 Task: Find connections with filter location Kolkata with filter topic #Networkingwith filter profile language Spanish with filter current company Bentley Systems with filter school Bhagwan Parshuram Institute Of Technology with filter industry Water Supply and Irrigation Systems with filter service category Portrait Photography with filter keywords title Barber
Action: Mouse moved to (487, 61)
Screenshot: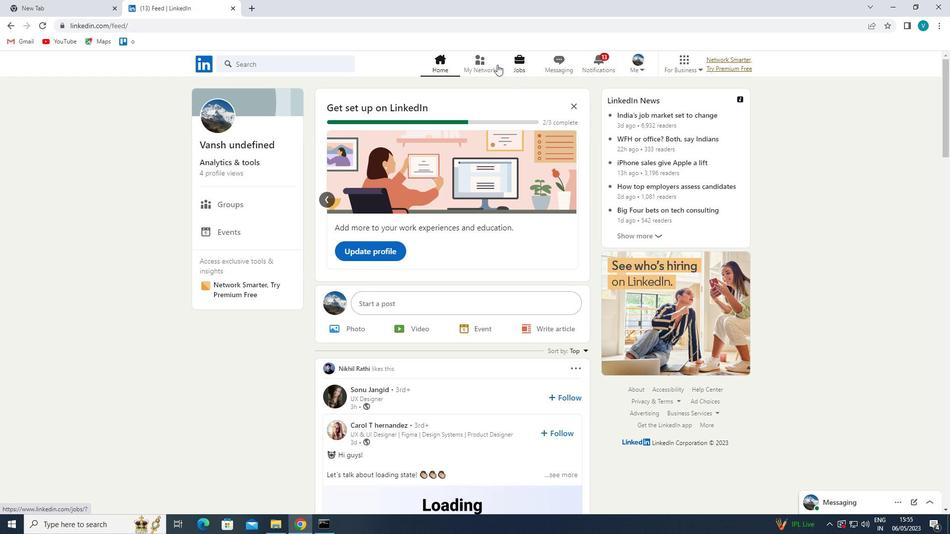 
Action: Mouse pressed left at (487, 61)
Screenshot: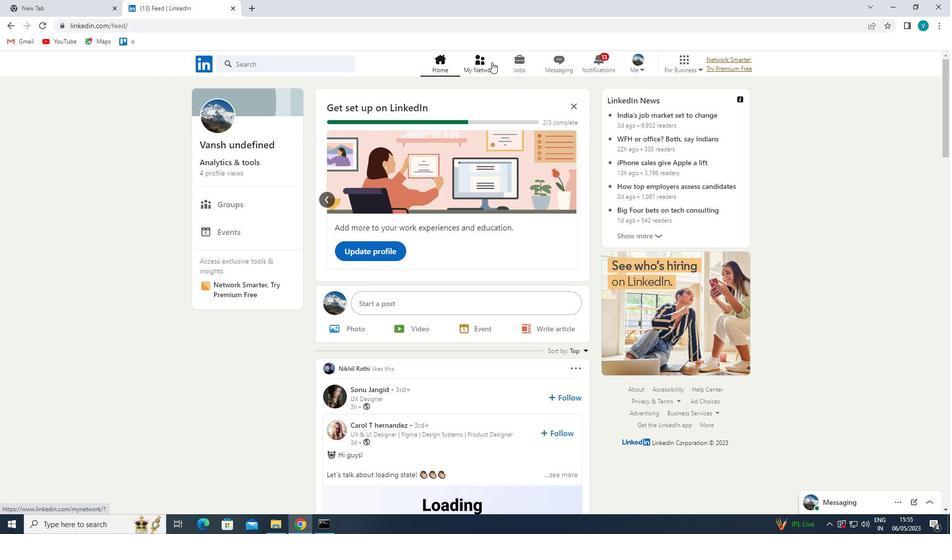 
Action: Mouse moved to (290, 116)
Screenshot: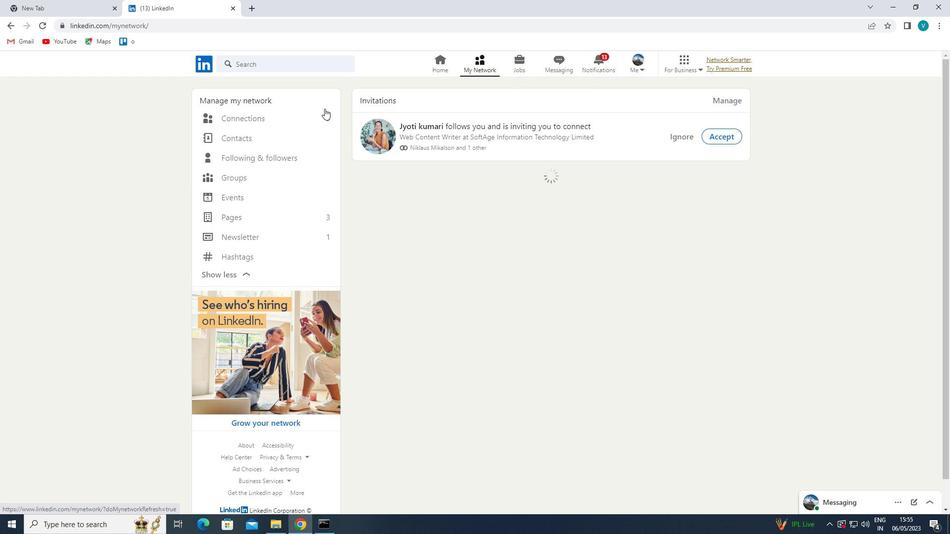 
Action: Mouse pressed left at (290, 116)
Screenshot: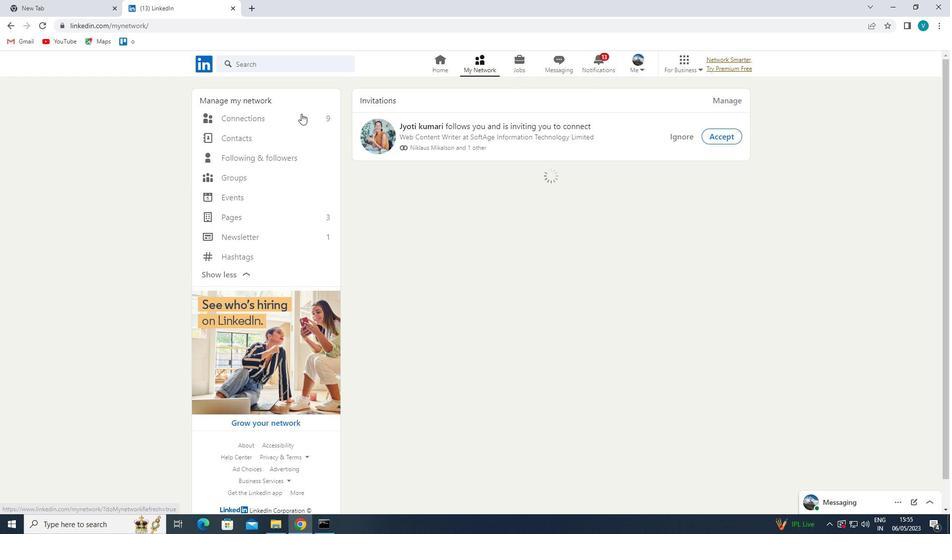 
Action: Mouse moved to (545, 114)
Screenshot: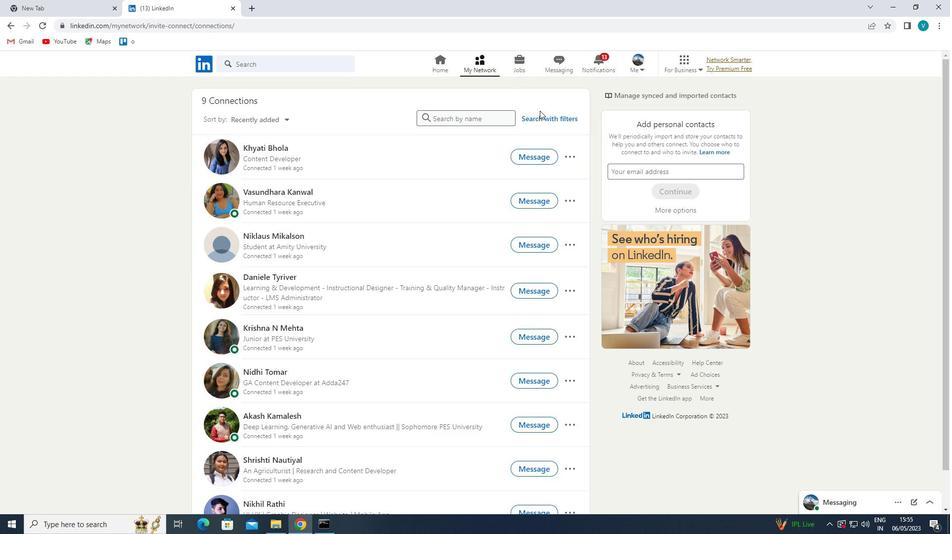 
Action: Mouse pressed left at (545, 114)
Screenshot: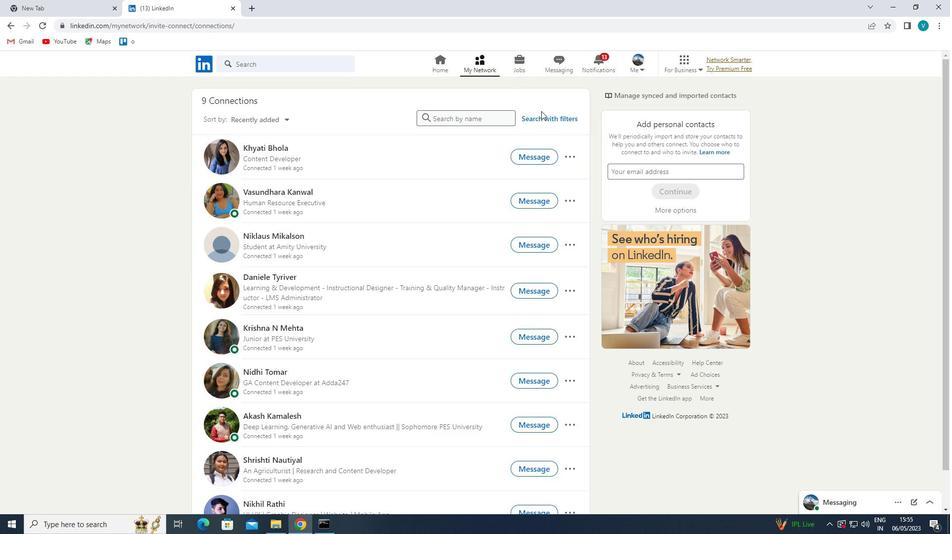 
Action: Mouse moved to (482, 91)
Screenshot: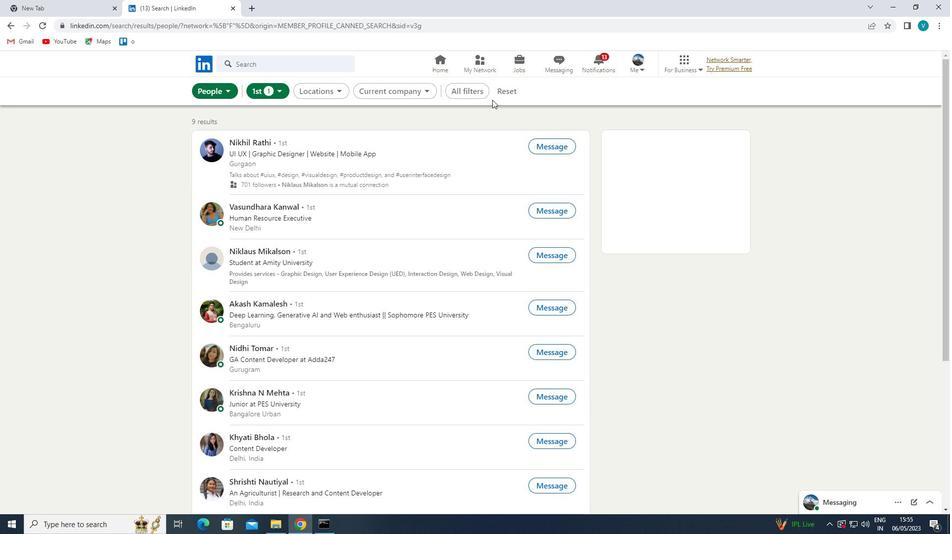 
Action: Mouse pressed left at (482, 91)
Screenshot: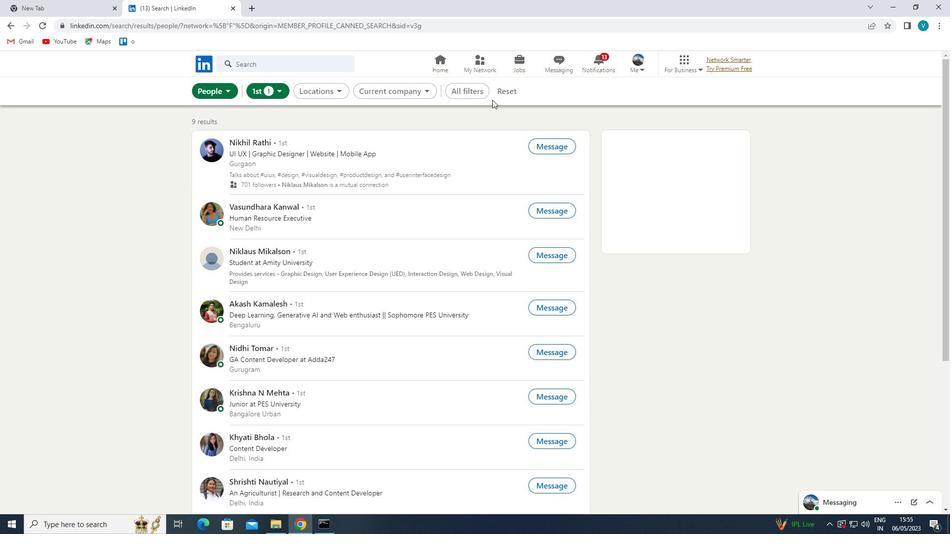
Action: Mouse moved to (831, 214)
Screenshot: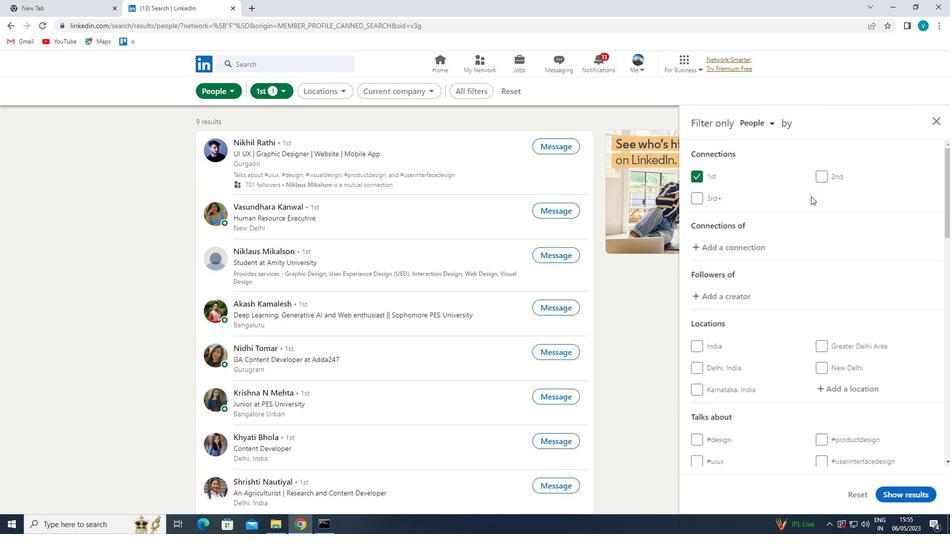 
Action: Mouse scrolled (831, 214) with delta (0, 0)
Screenshot: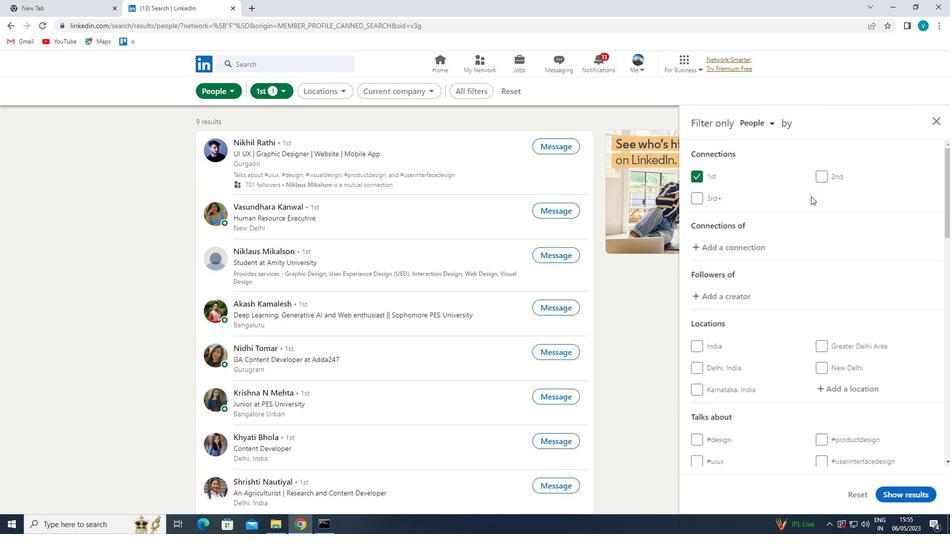 
Action: Mouse moved to (861, 342)
Screenshot: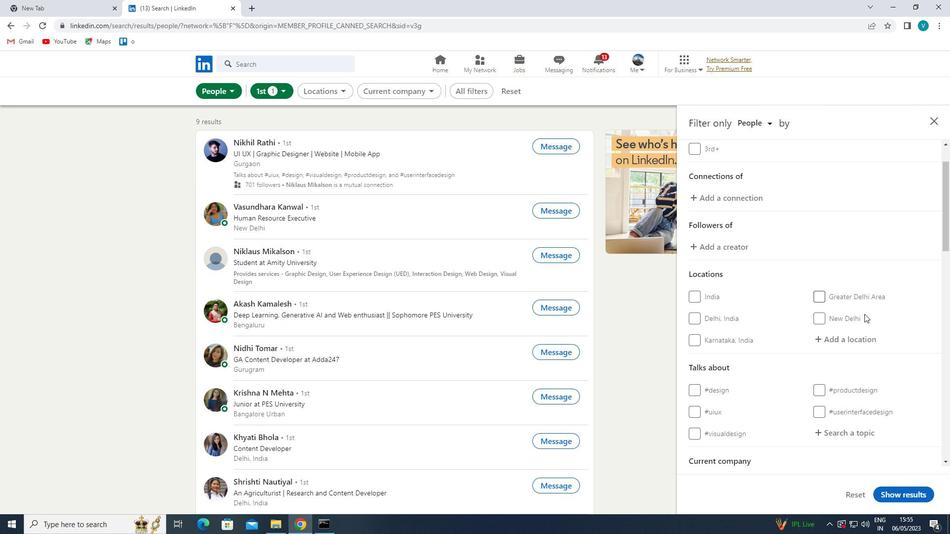 
Action: Mouse pressed left at (861, 342)
Screenshot: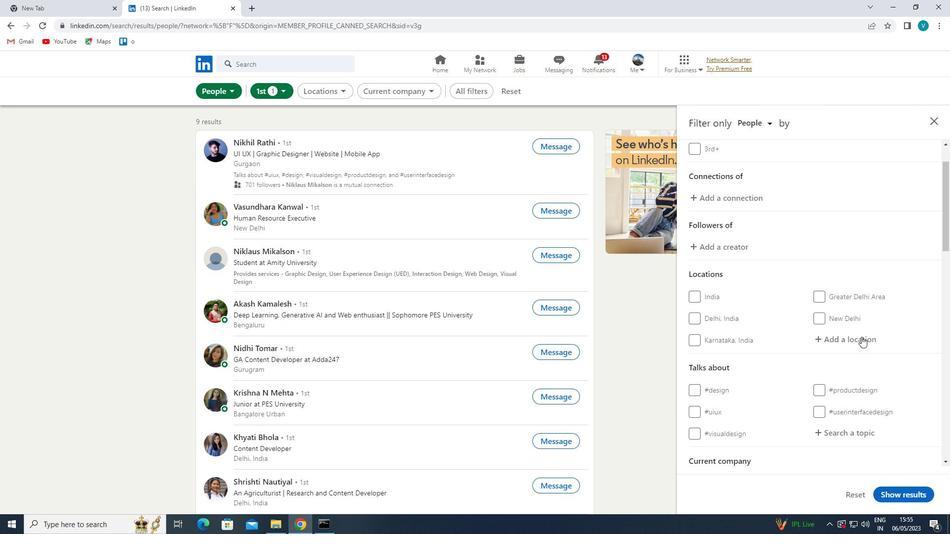 
Action: Mouse moved to (679, 237)
Screenshot: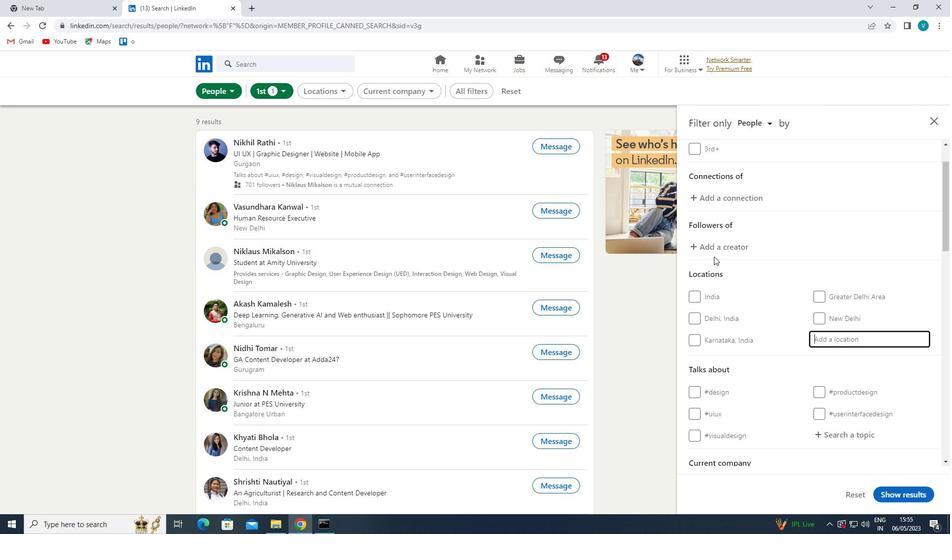 
Action: Key pressed <Key.shift>KOLKATA
Screenshot: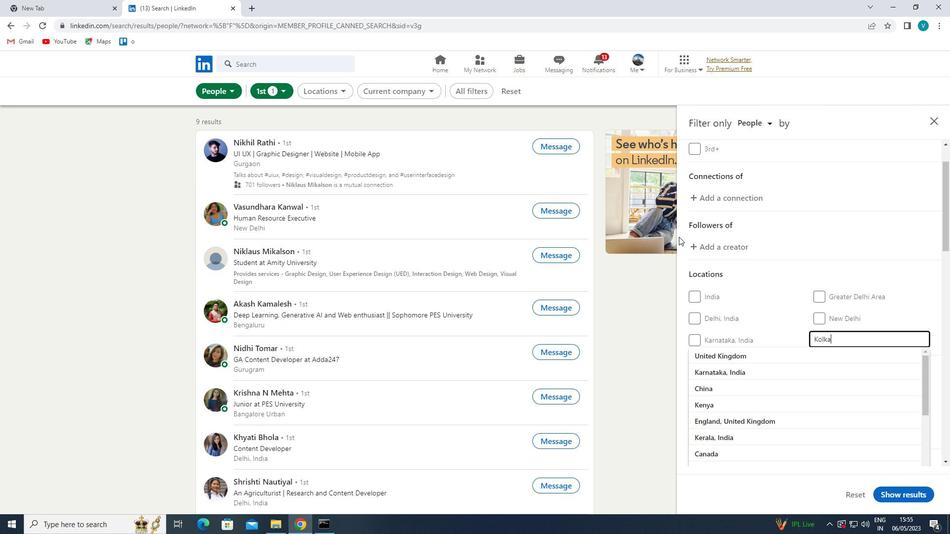 
Action: Mouse moved to (777, 371)
Screenshot: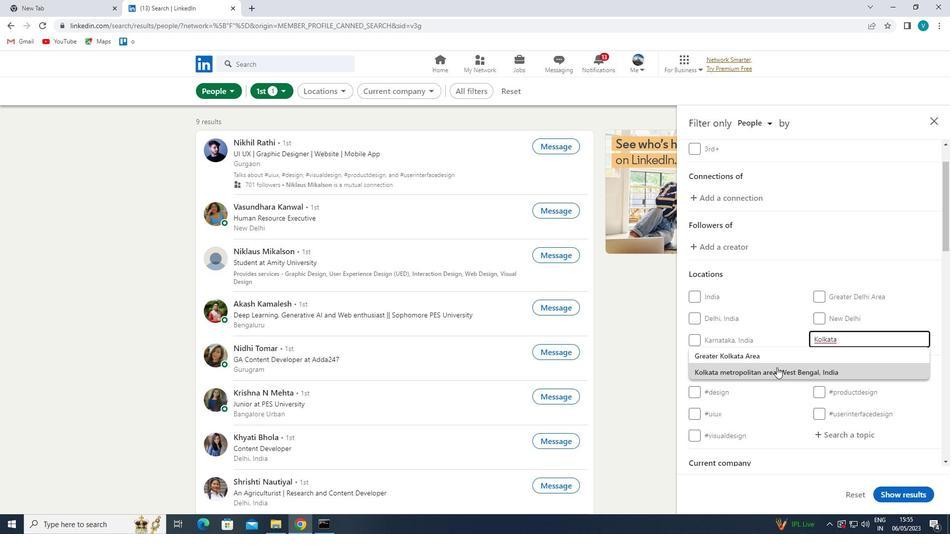 
Action: Mouse pressed left at (777, 371)
Screenshot: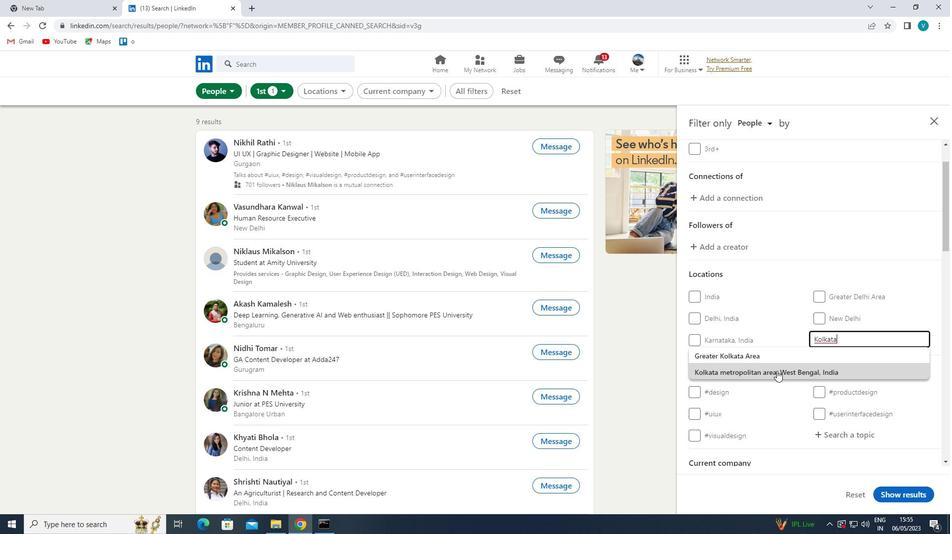 
Action: Mouse moved to (806, 381)
Screenshot: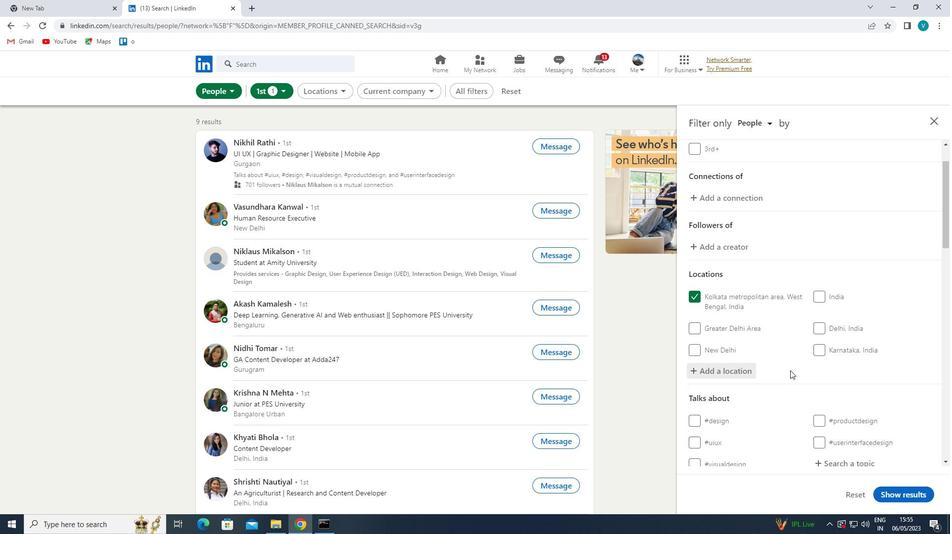 
Action: Mouse scrolled (806, 381) with delta (0, 0)
Screenshot: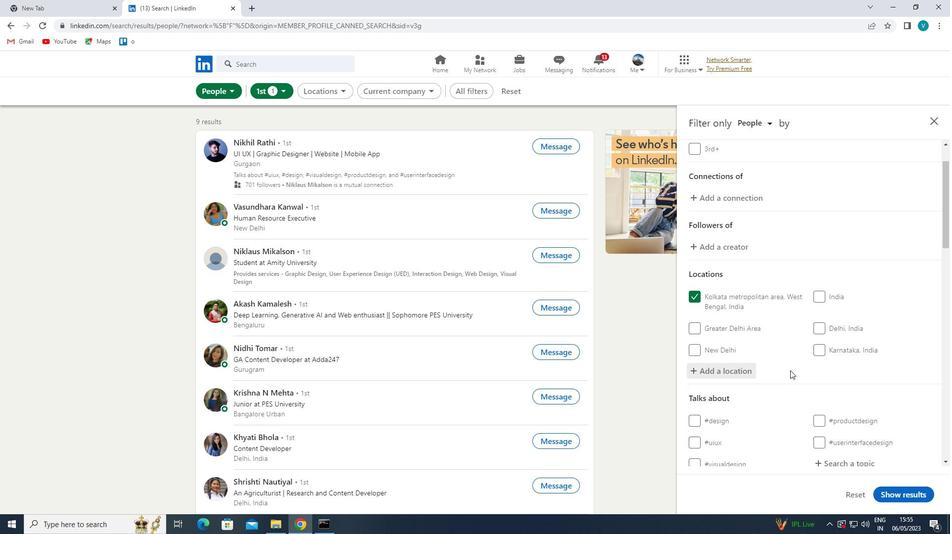 
Action: Mouse moved to (808, 384)
Screenshot: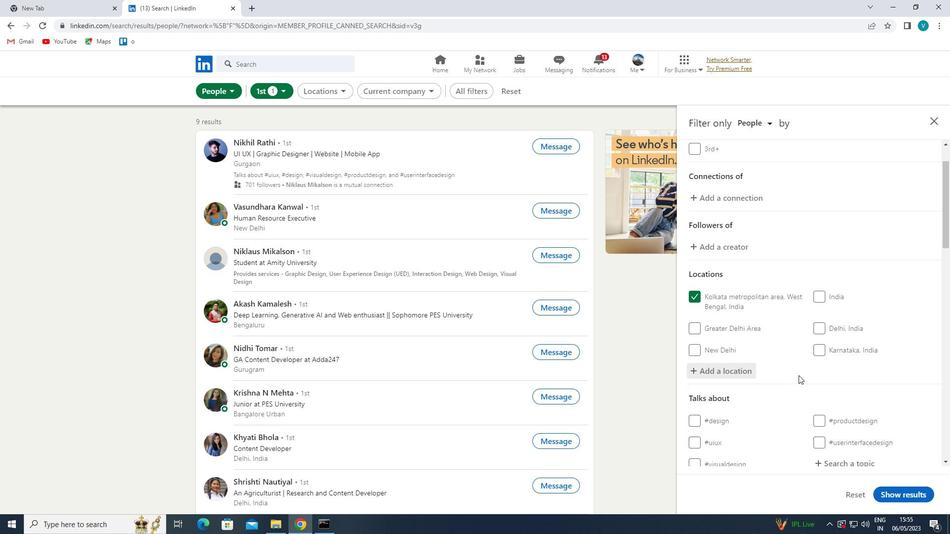 
Action: Mouse scrolled (808, 383) with delta (0, 0)
Screenshot: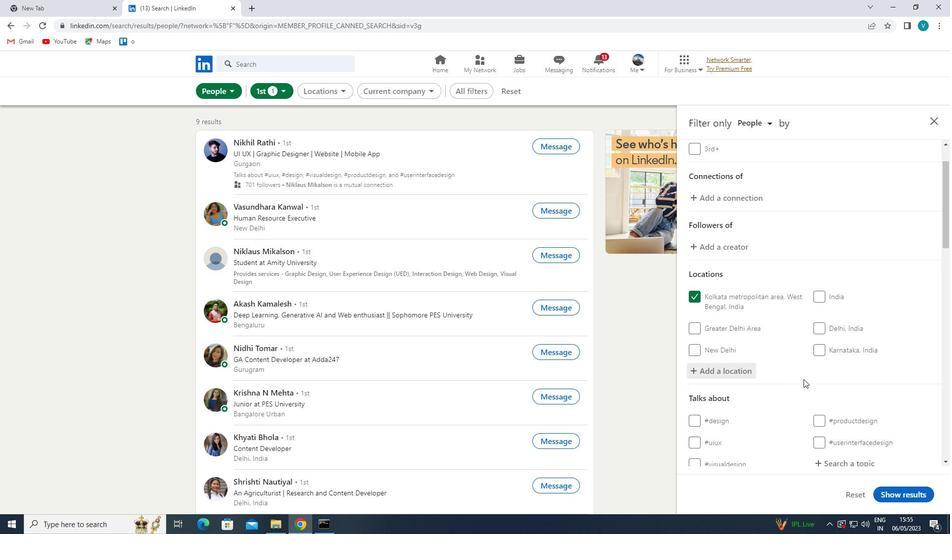 
Action: Mouse moved to (837, 359)
Screenshot: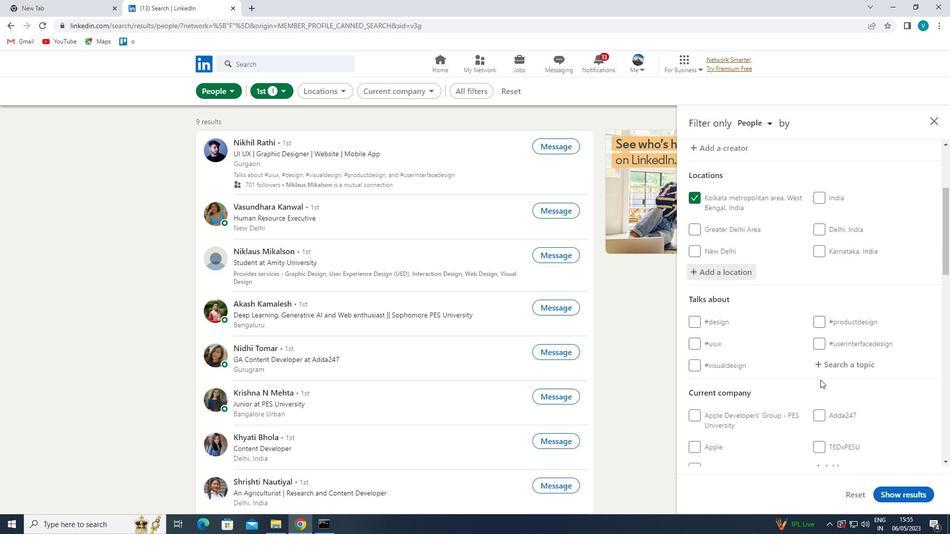 
Action: Mouse pressed left at (837, 359)
Screenshot: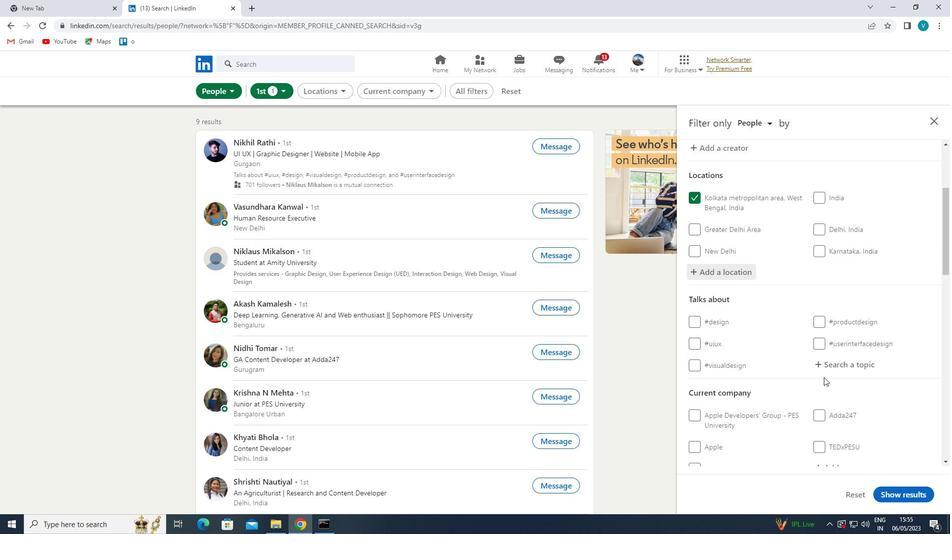 
Action: Mouse moved to (783, 397)
Screenshot: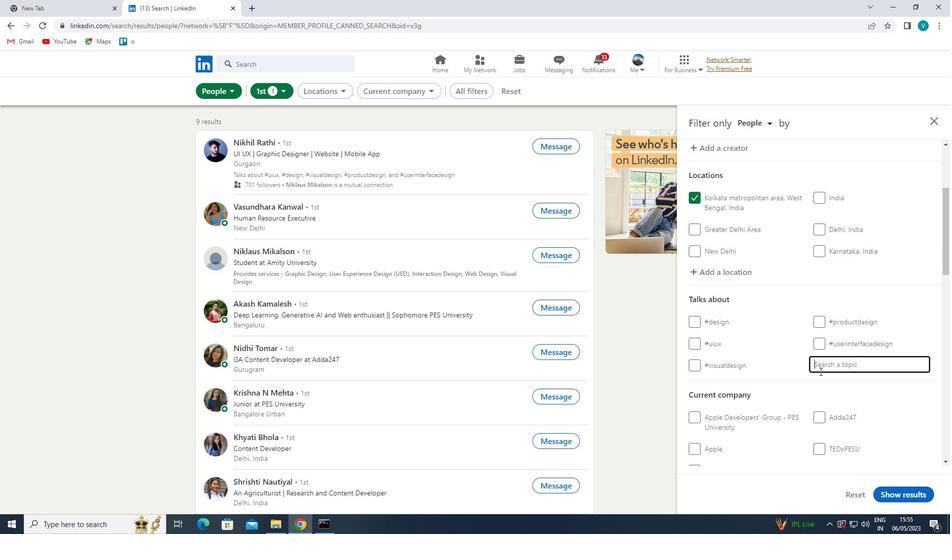 
Action: Key pressed NET
Screenshot: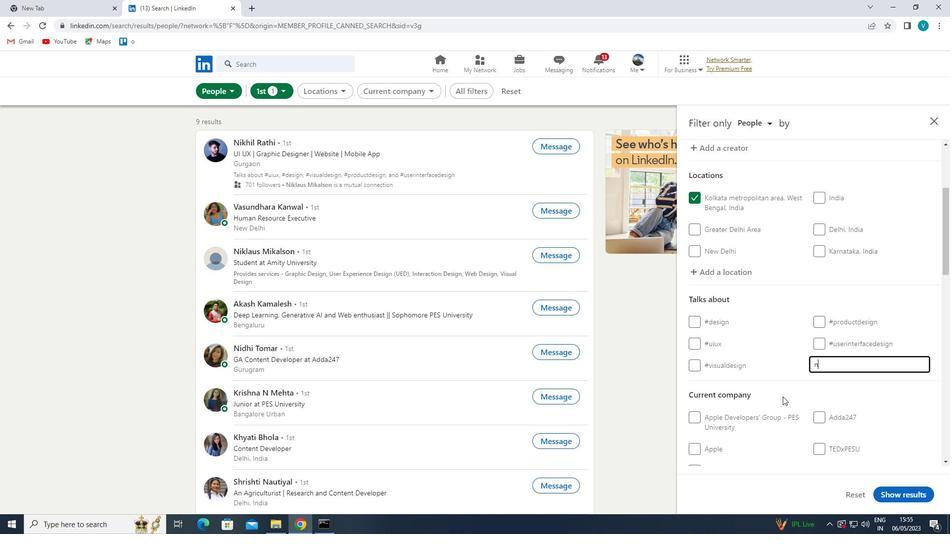 
Action: Mouse moved to (781, 383)
Screenshot: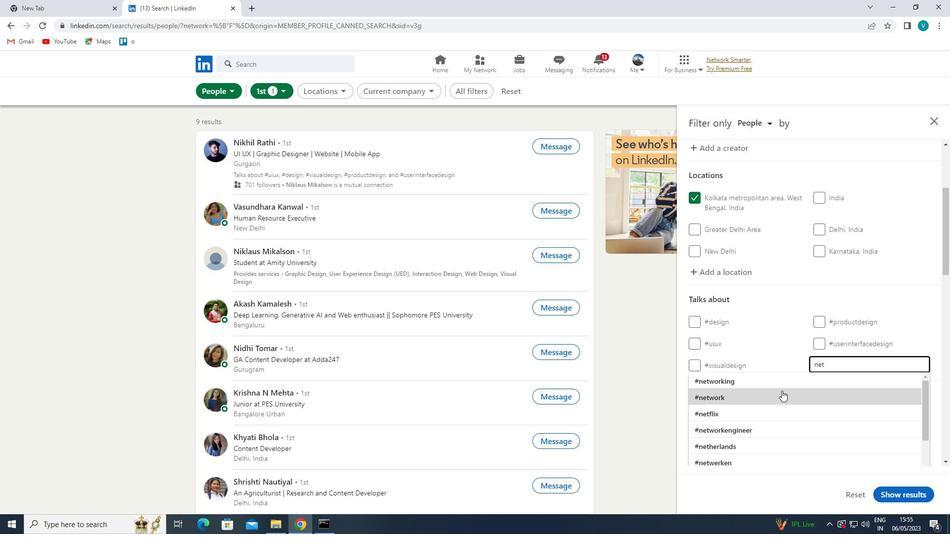
Action: Mouse pressed left at (781, 383)
Screenshot: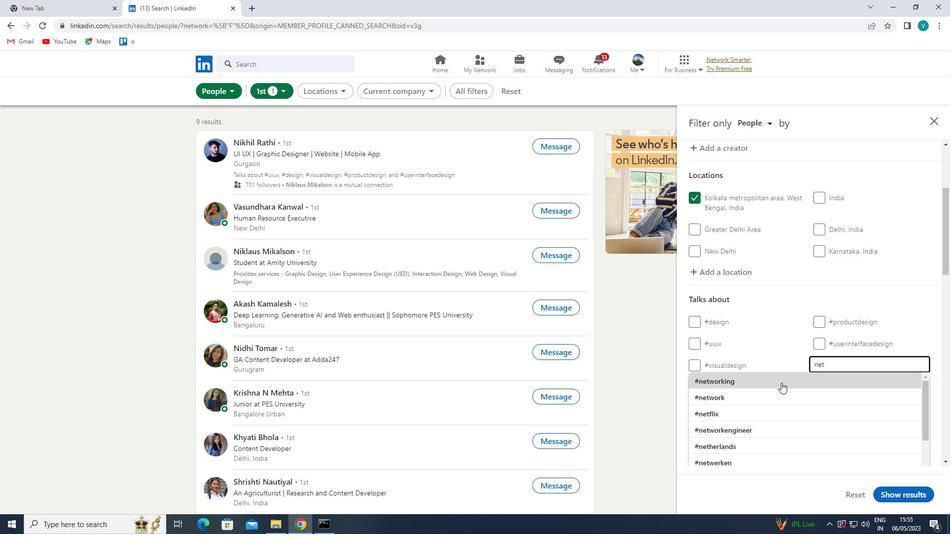 
Action: Mouse moved to (786, 380)
Screenshot: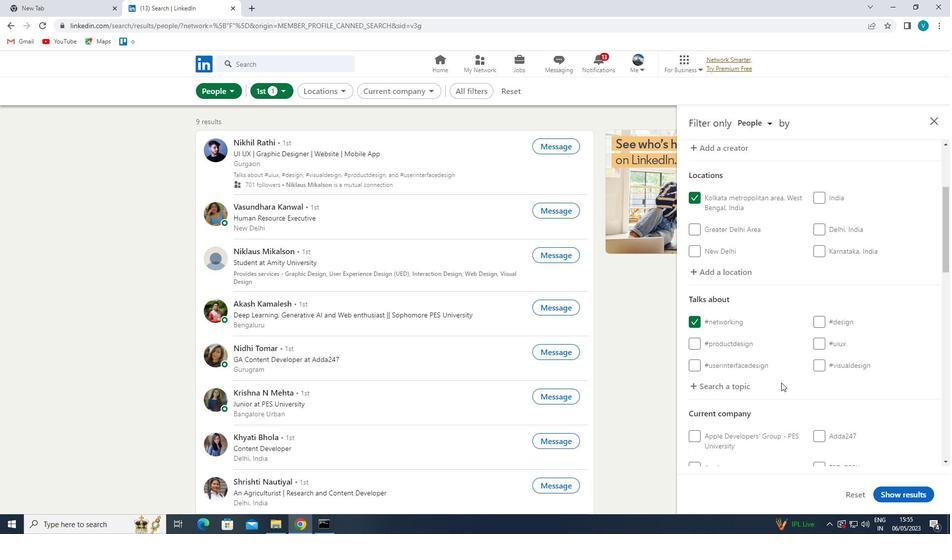 
Action: Mouse scrolled (786, 379) with delta (0, 0)
Screenshot: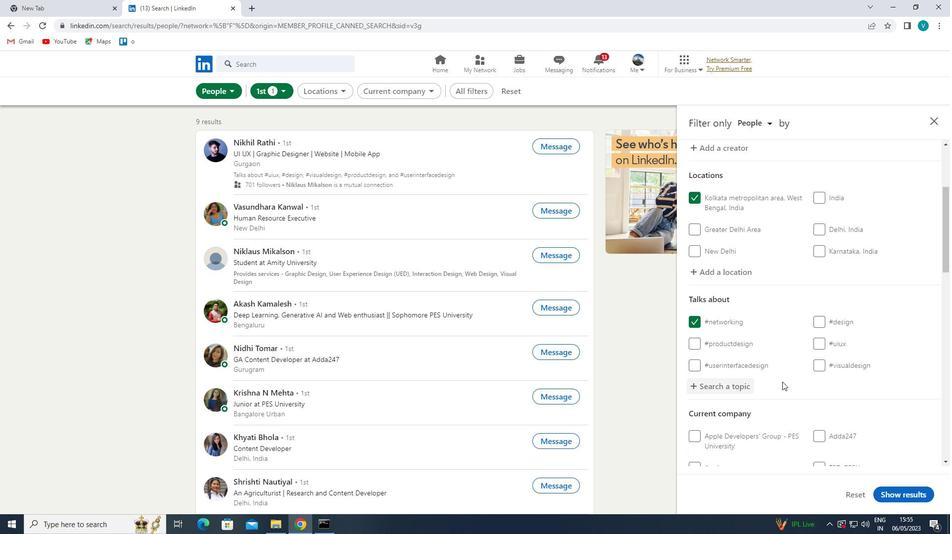 
Action: Mouse scrolled (786, 379) with delta (0, 0)
Screenshot: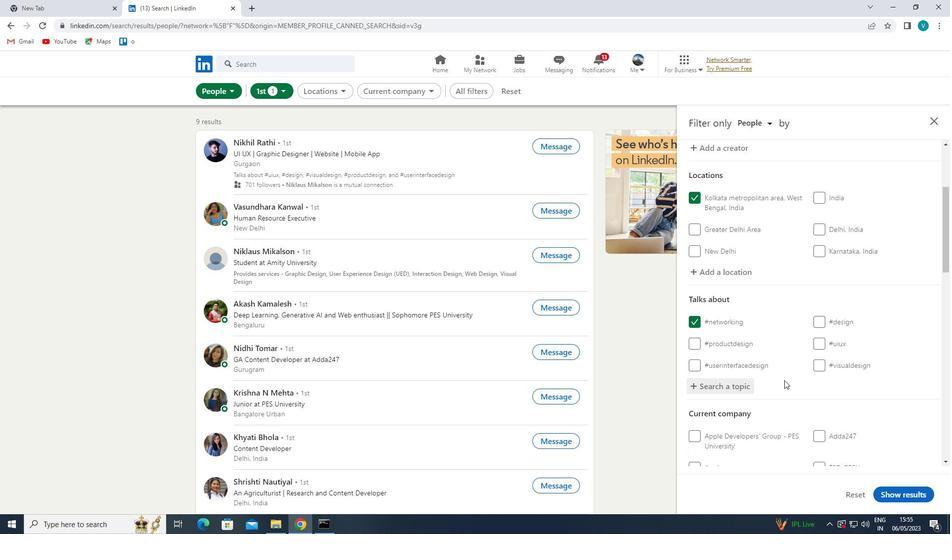 
Action: Mouse moved to (786, 379)
Screenshot: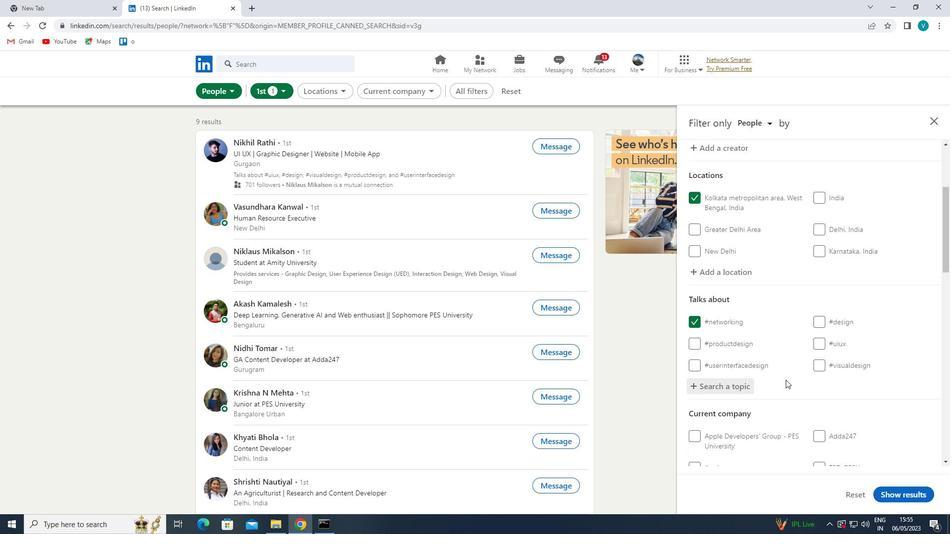
Action: Mouse scrolled (786, 379) with delta (0, 0)
Screenshot: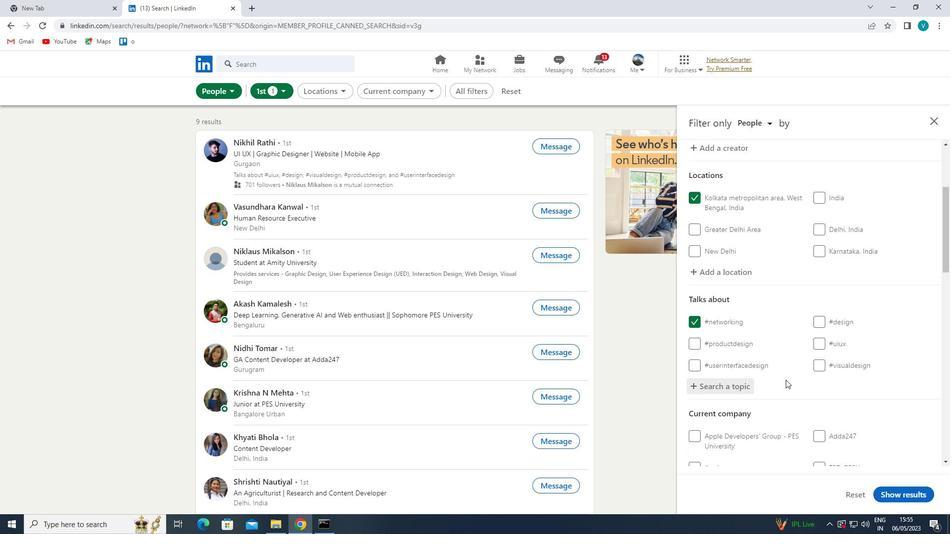 
Action: Mouse scrolled (786, 379) with delta (0, 0)
Screenshot: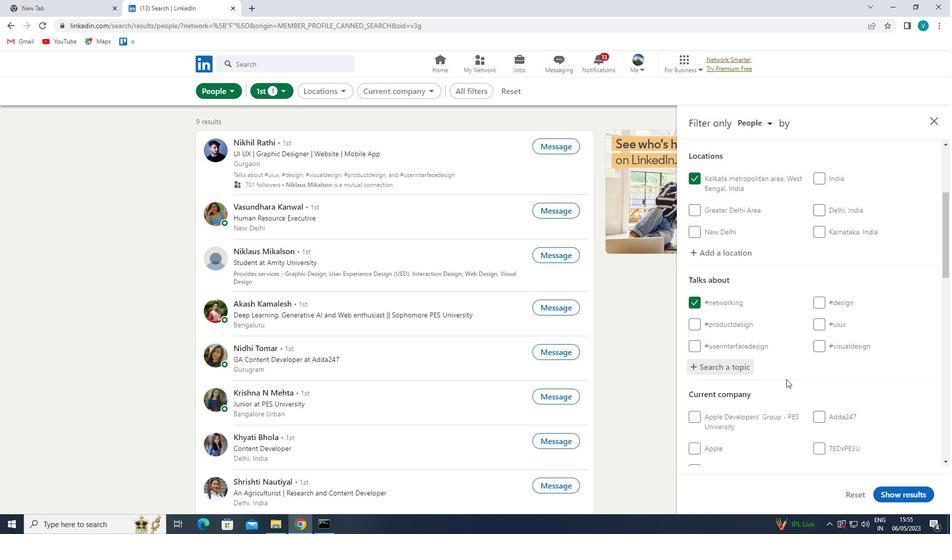 
Action: Mouse moved to (853, 296)
Screenshot: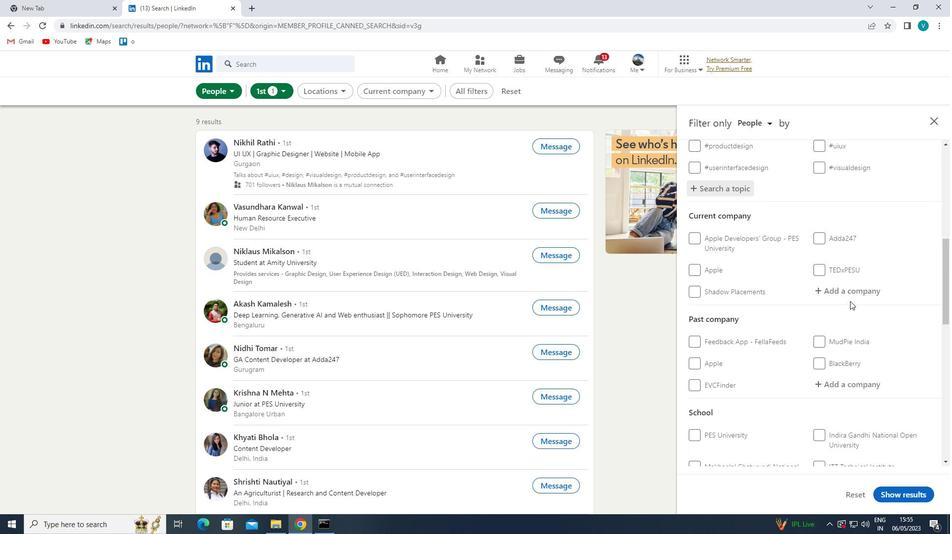 
Action: Mouse pressed left at (853, 296)
Screenshot: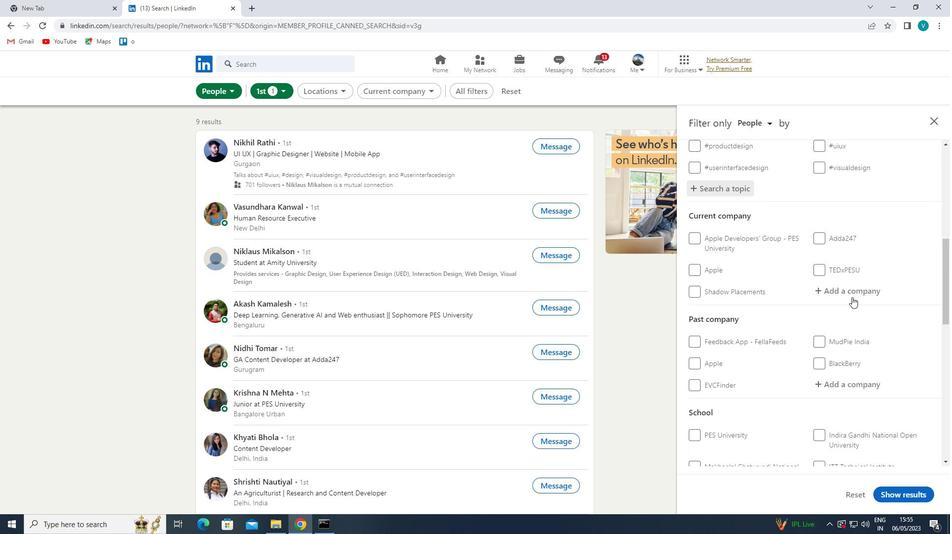 
Action: Key pressed <Key.shift>
Screenshot: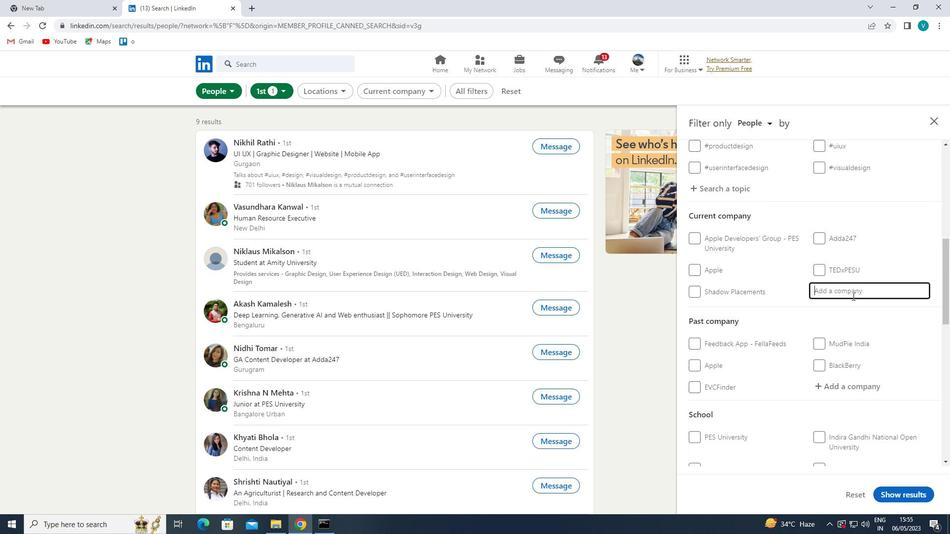
Action: Mouse moved to (804, 267)
Screenshot: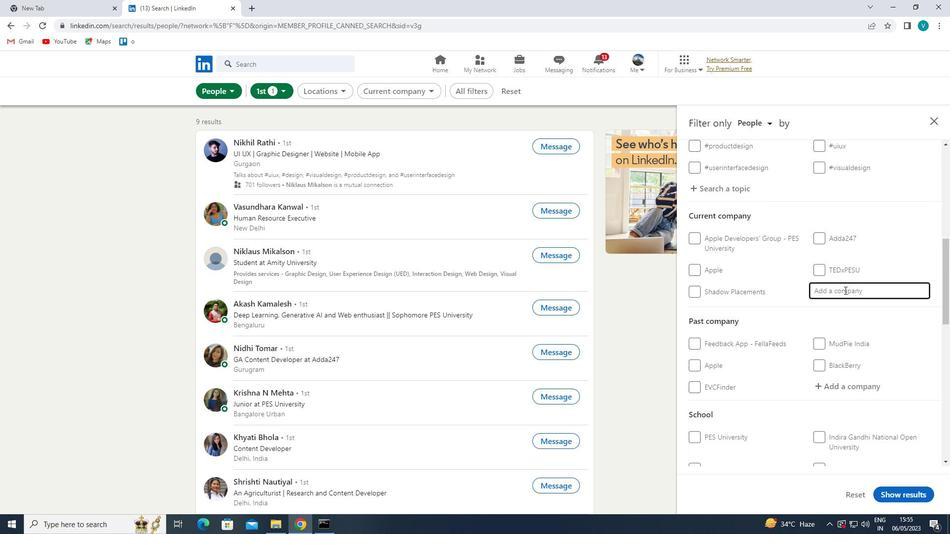 
Action: Key pressed B
Screenshot: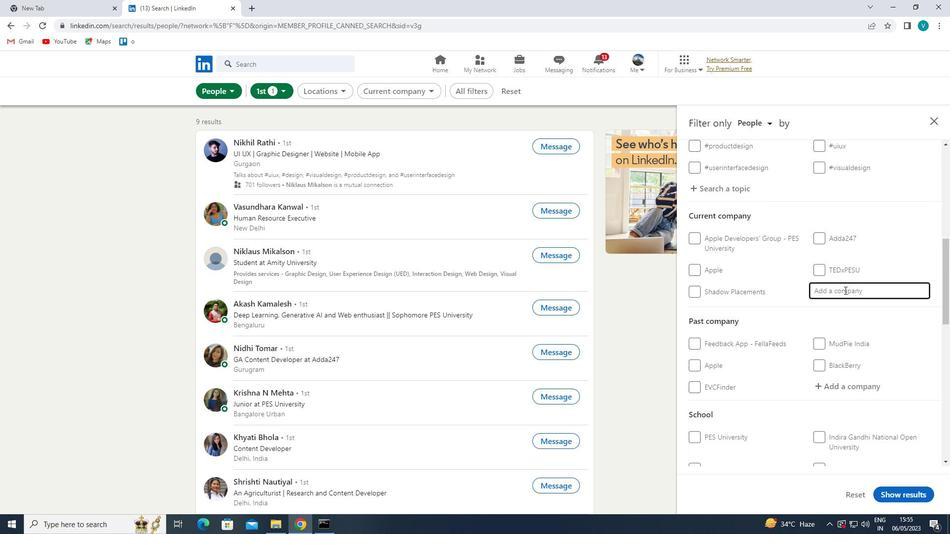 
Action: Mouse moved to (763, 243)
Screenshot: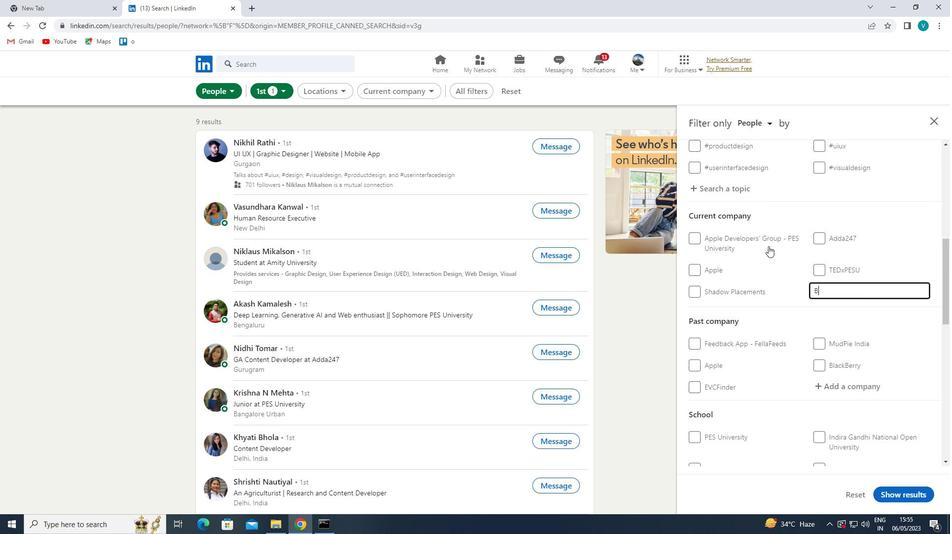 
Action: Key pressed ENT
Screenshot: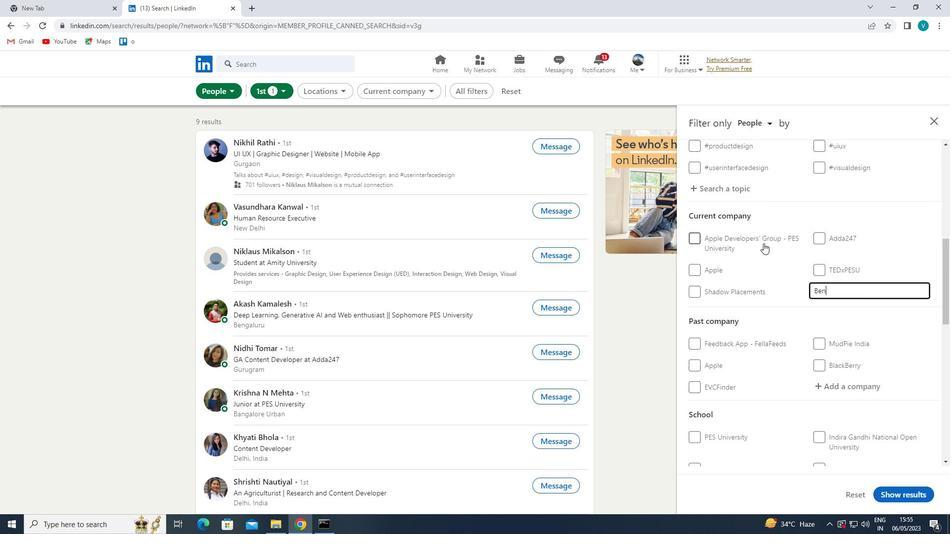 
Action: Mouse moved to (789, 312)
Screenshot: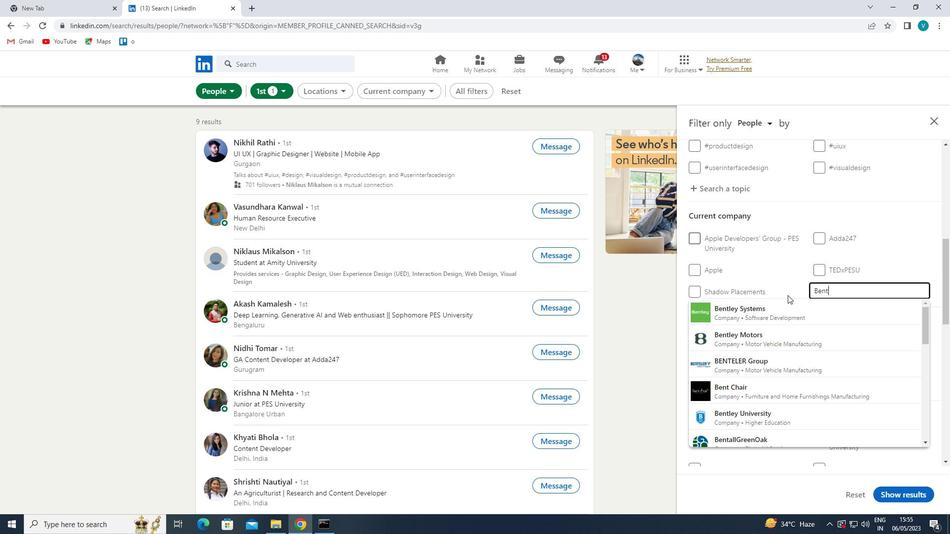 
Action: Mouse pressed left at (789, 312)
Screenshot: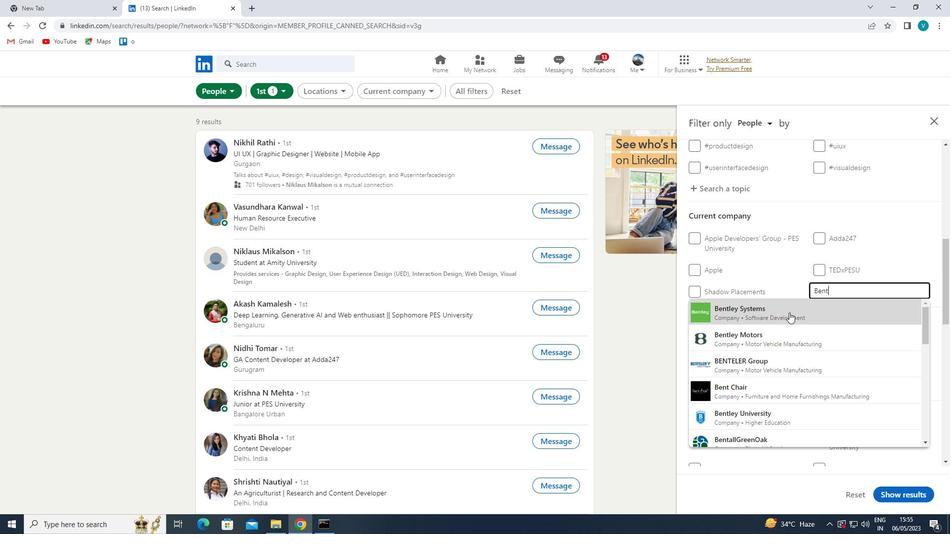 
Action: Mouse moved to (790, 313)
Screenshot: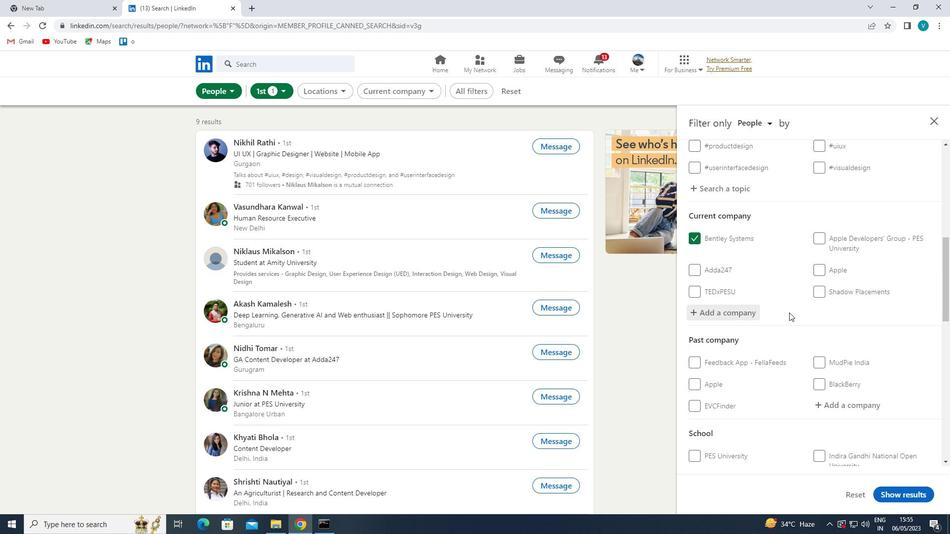 
Action: Mouse scrolled (790, 312) with delta (0, 0)
Screenshot: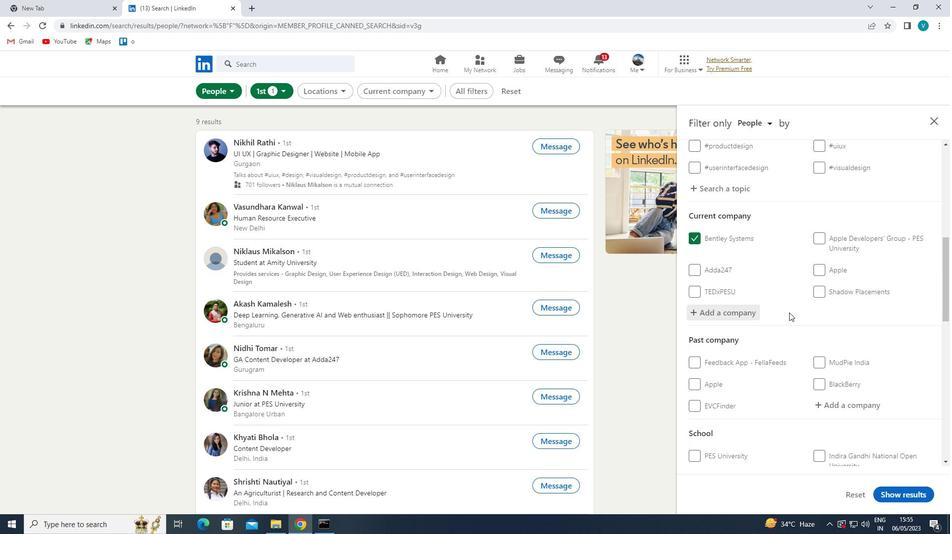 
Action: Mouse scrolled (790, 312) with delta (0, 0)
Screenshot: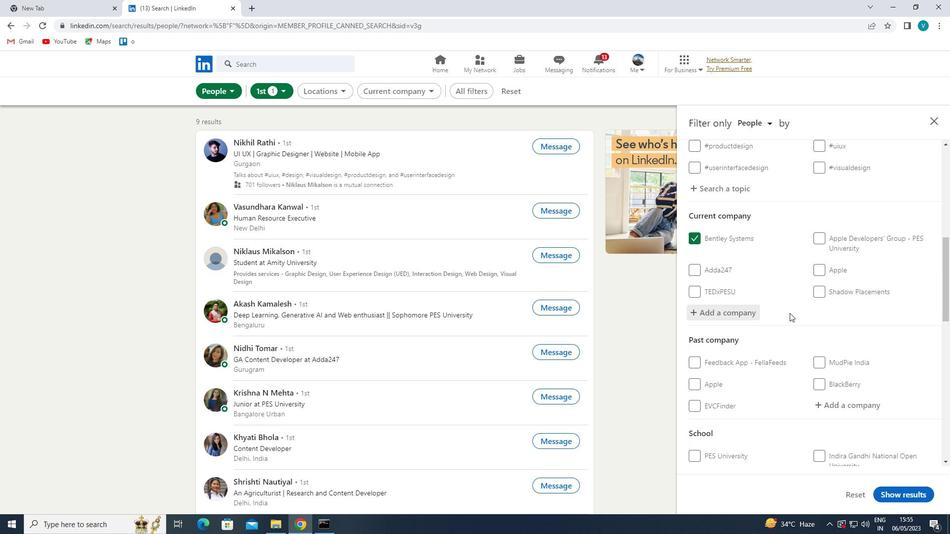 
Action: Mouse scrolled (790, 312) with delta (0, 0)
Screenshot: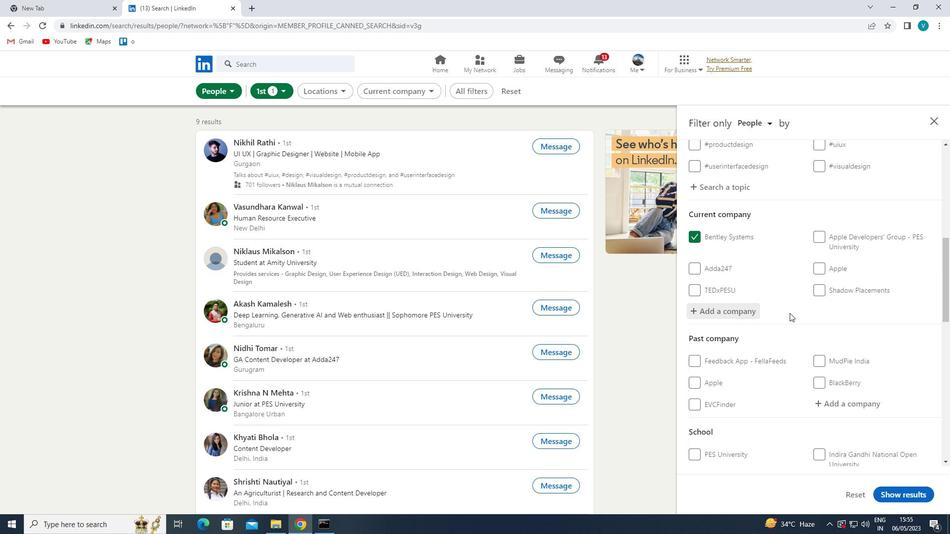 
Action: Mouse scrolled (790, 312) with delta (0, 0)
Screenshot: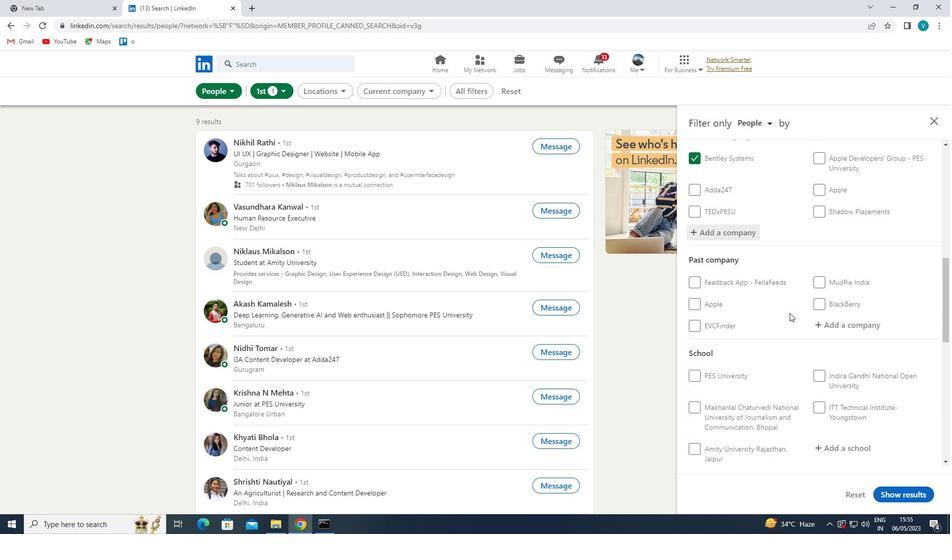 
Action: Mouse moved to (818, 331)
Screenshot: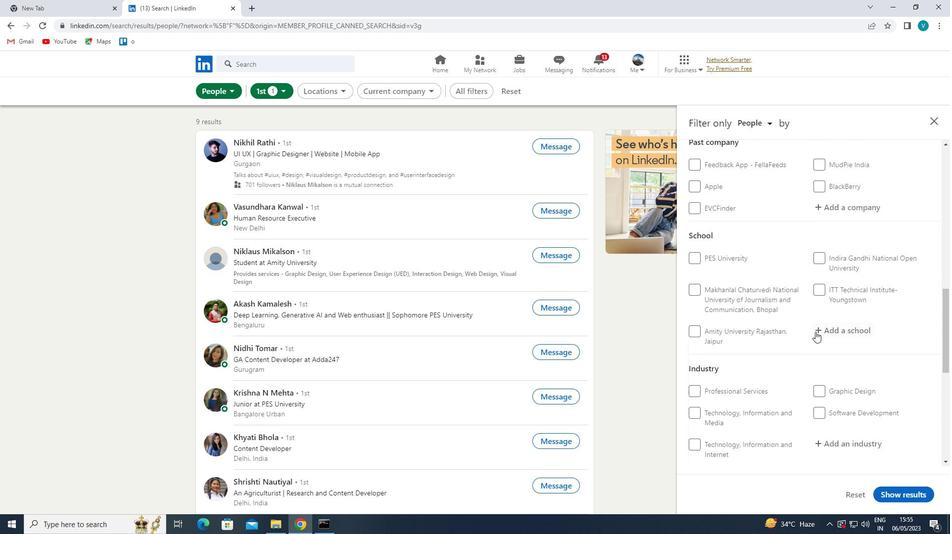 
Action: Mouse pressed left at (818, 331)
Screenshot: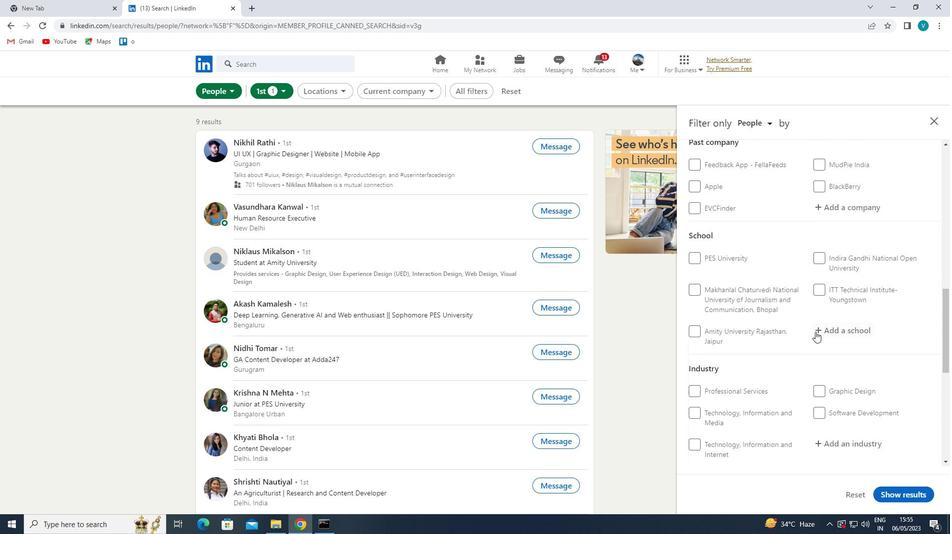
Action: Mouse moved to (757, 300)
Screenshot: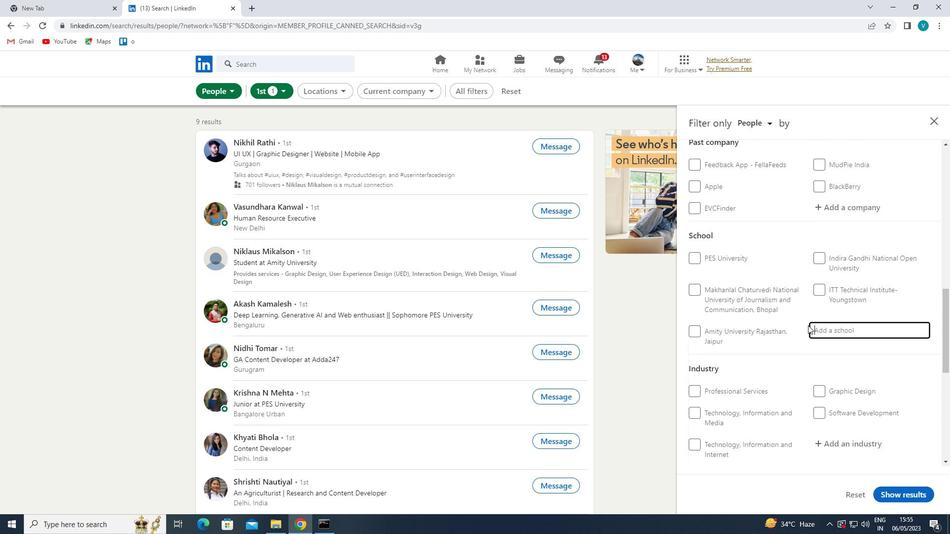 
Action: Key pressed <Key.shift>BHAGWAN
Screenshot: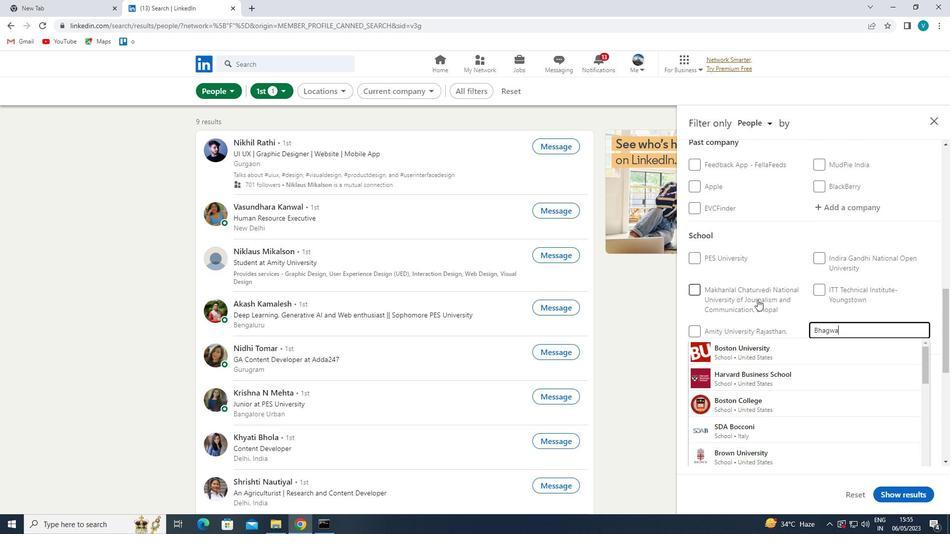 
Action: Mouse moved to (777, 378)
Screenshot: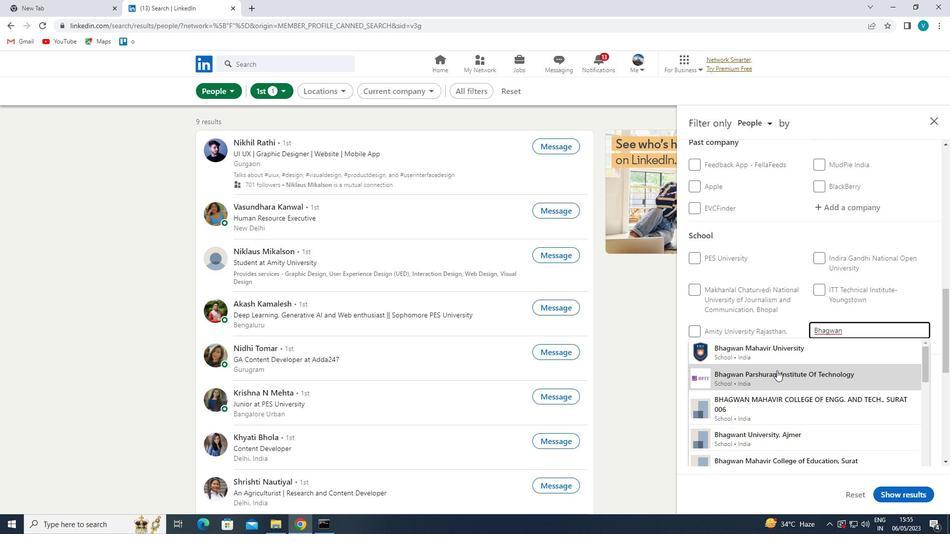 
Action: Mouse pressed left at (777, 378)
Screenshot: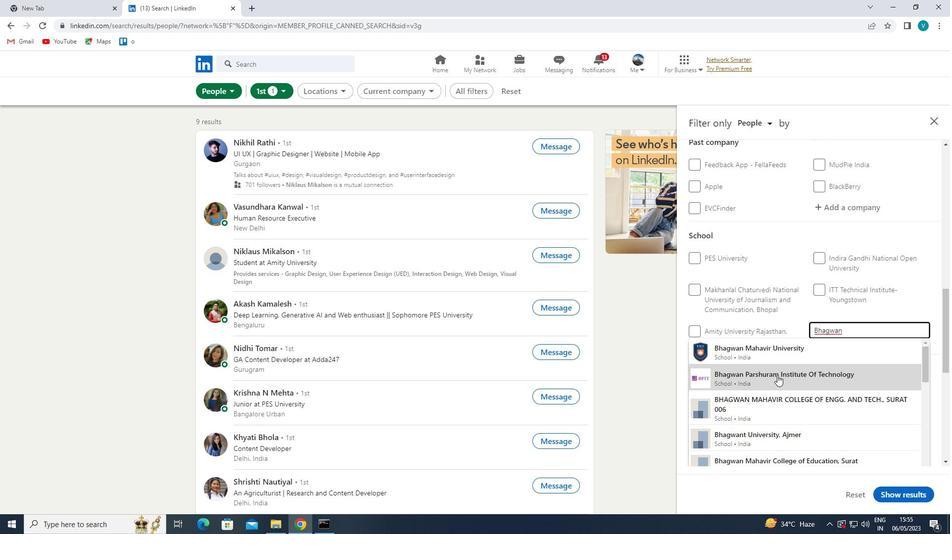 
Action: Mouse moved to (792, 363)
Screenshot: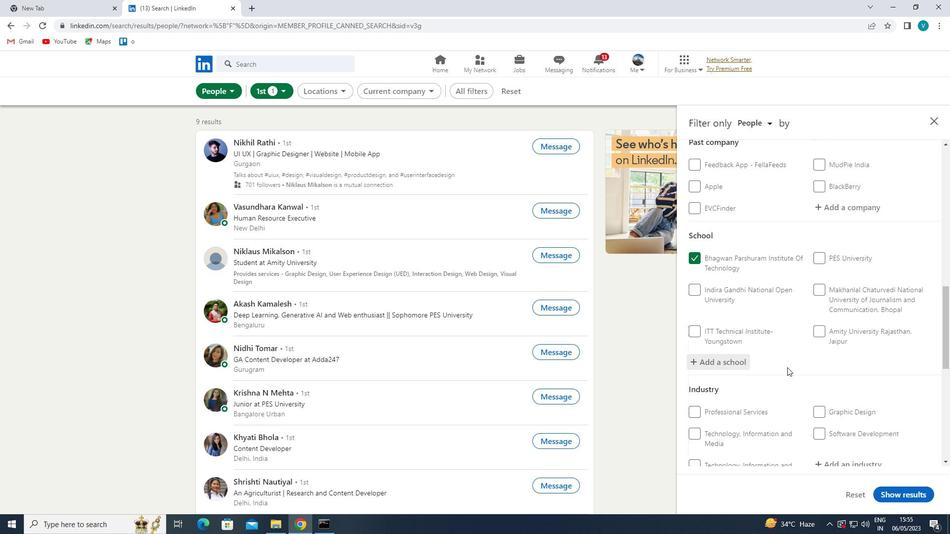 
Action: Mouse scrolled (792, 362) with delta (0, 0)
Screenshot: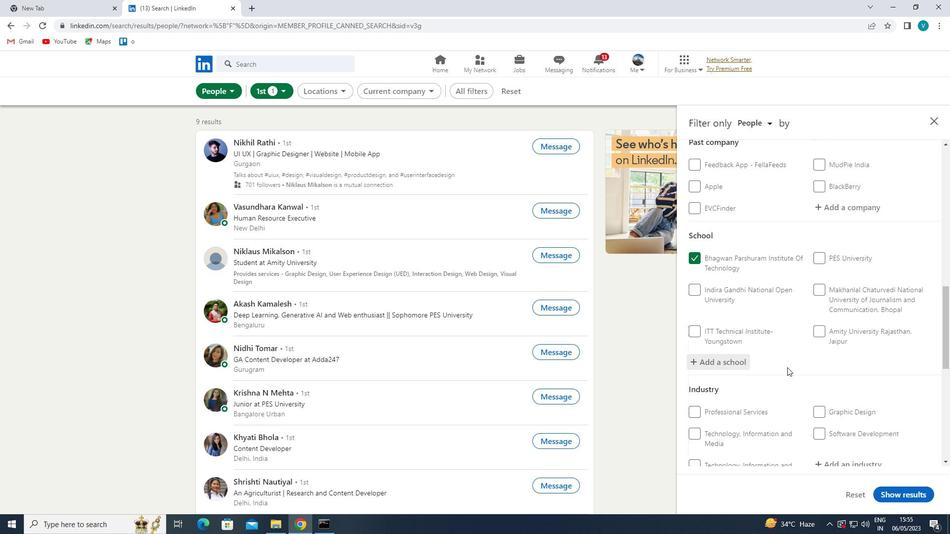 
Action: Mouse moved to (796, 359)
Screenshot: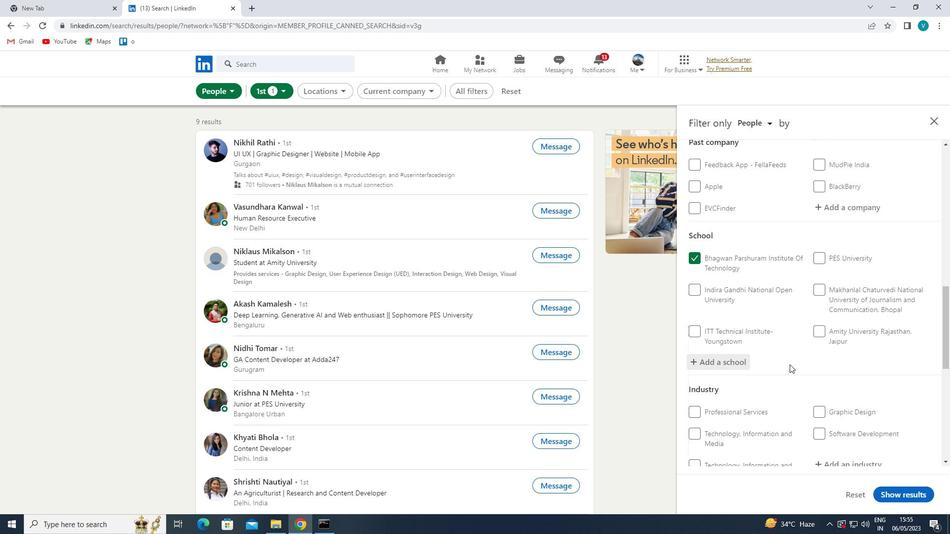 
Action: Mouse scrolled (796, 359) with delta (0, 0)
Screenshot: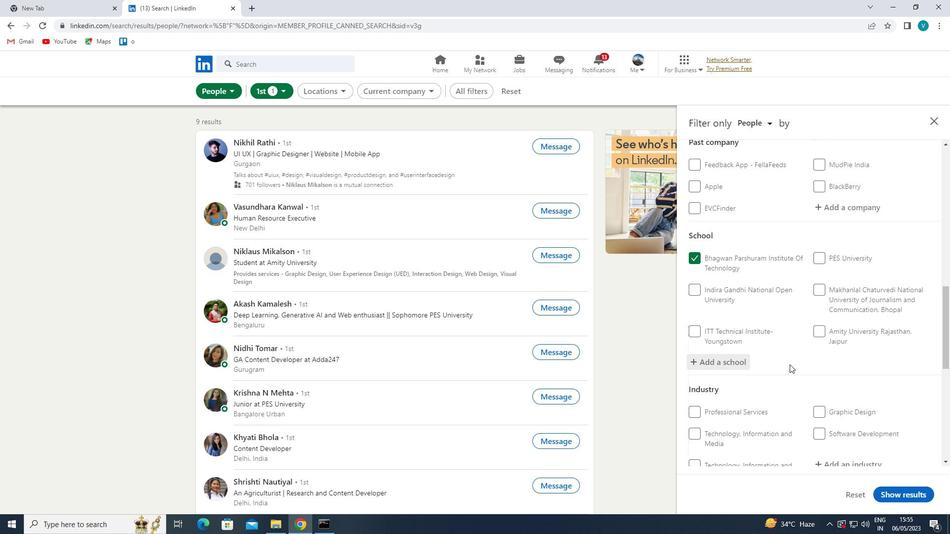 
Action: Mouse moved to (799, 357)
Screenshot: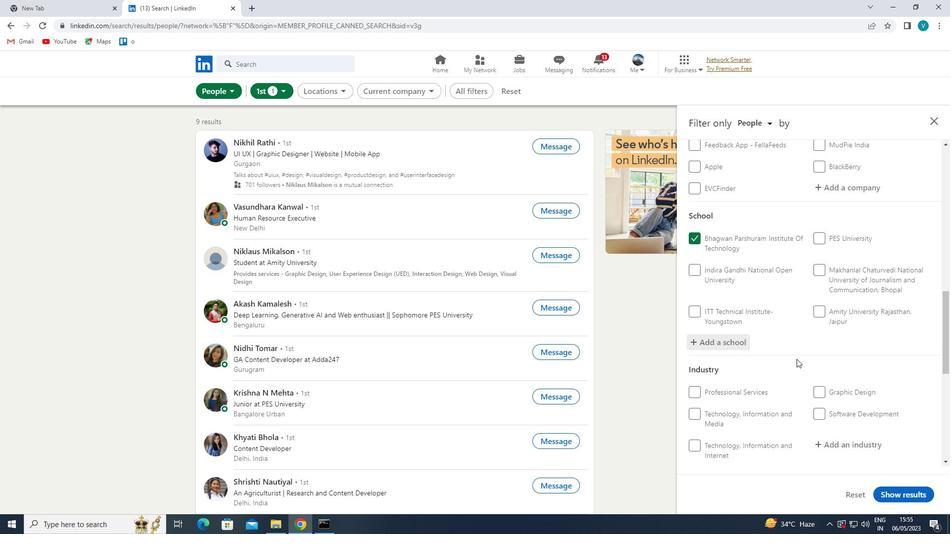 
Action: Mouse scrolled (799, 357) with delta (0, 0)
Screenshot: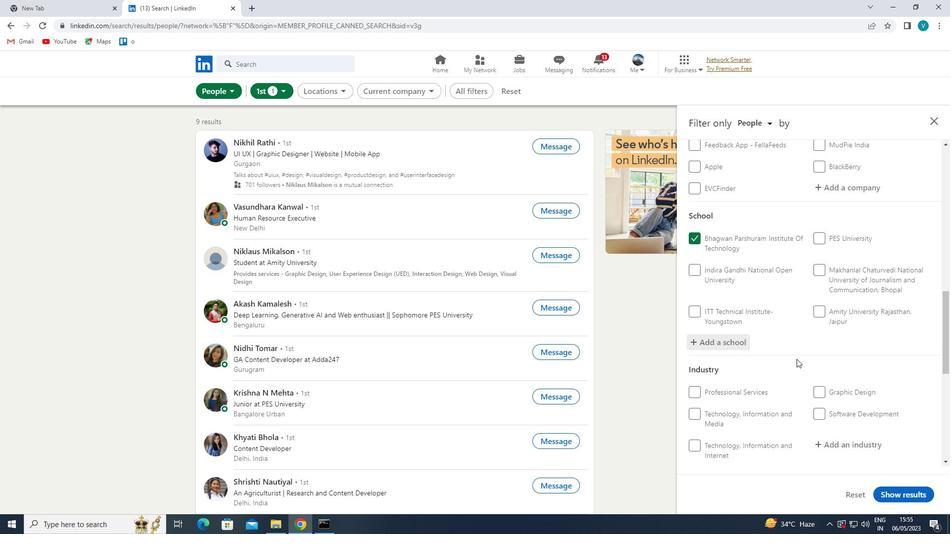 
Action: Mouse moved to (842, 322)
Screenshot: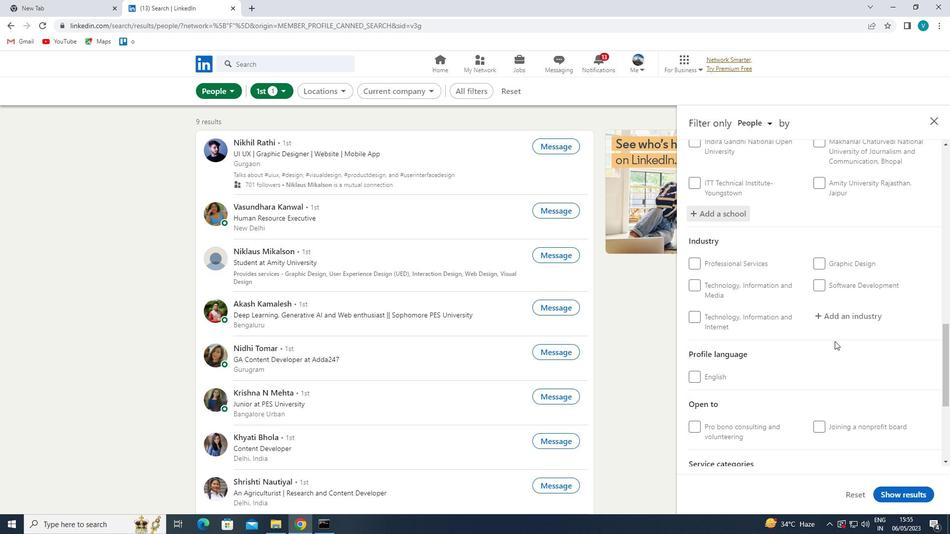 
Action: Mouse pressed left at (842, 322)
Screenshot: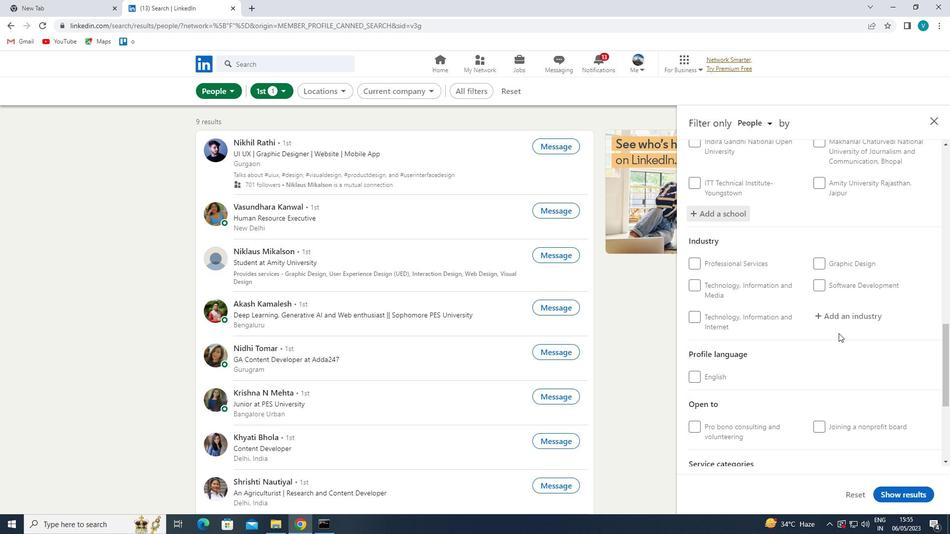 
Action: Mouse moved to (844, 321)
Screenshot: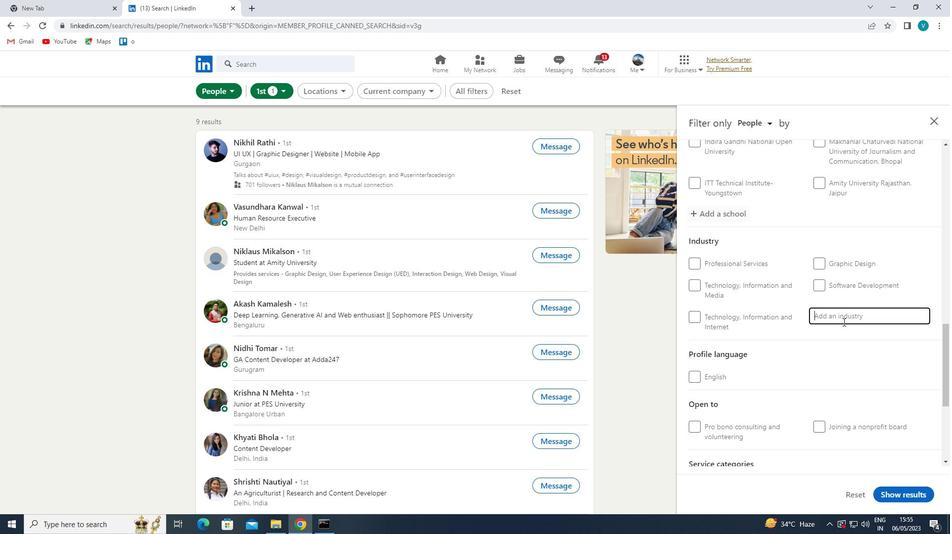 
Action: Key pressed <Key.shift>WATER<Key.space>
Screenshot: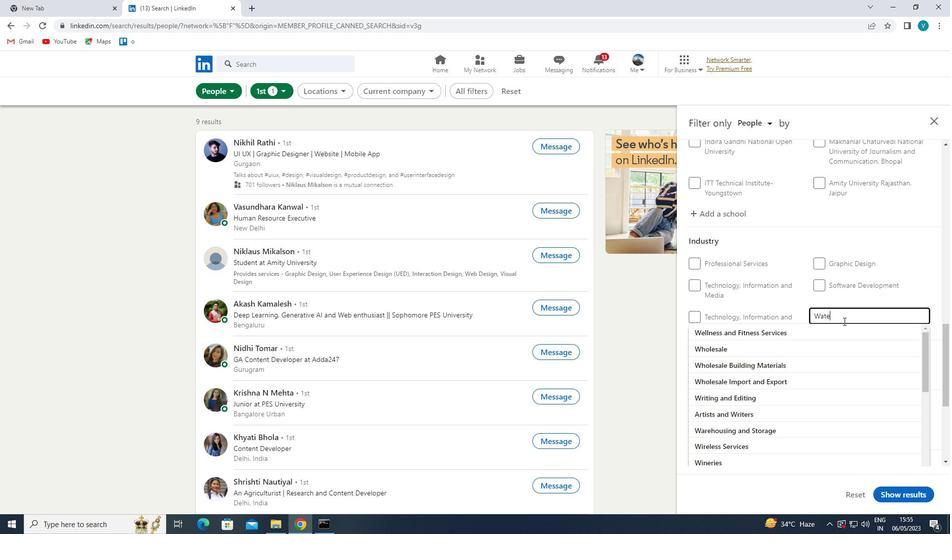 
Action: Mouse moved to (821, 354)
Screenshot: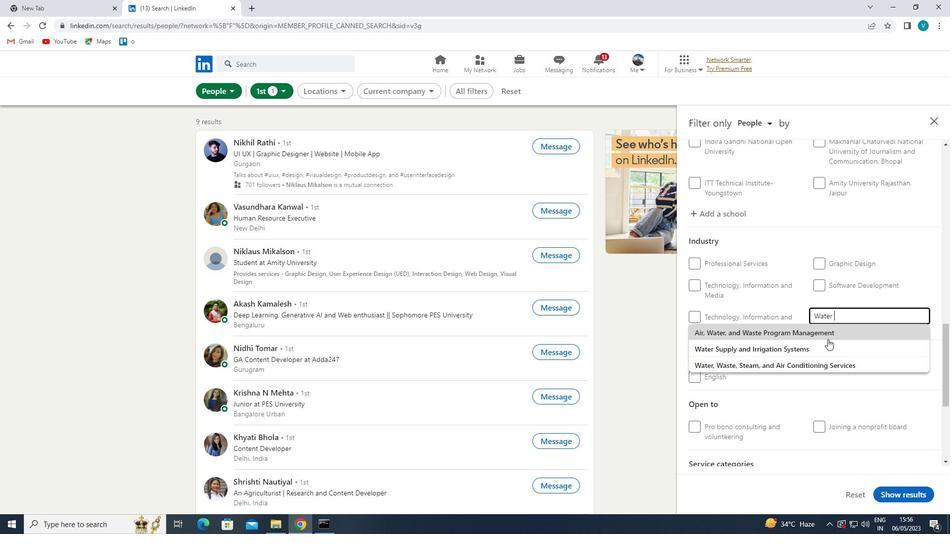 
Action: Mouse pressed left at (821, 354)
Screenshot: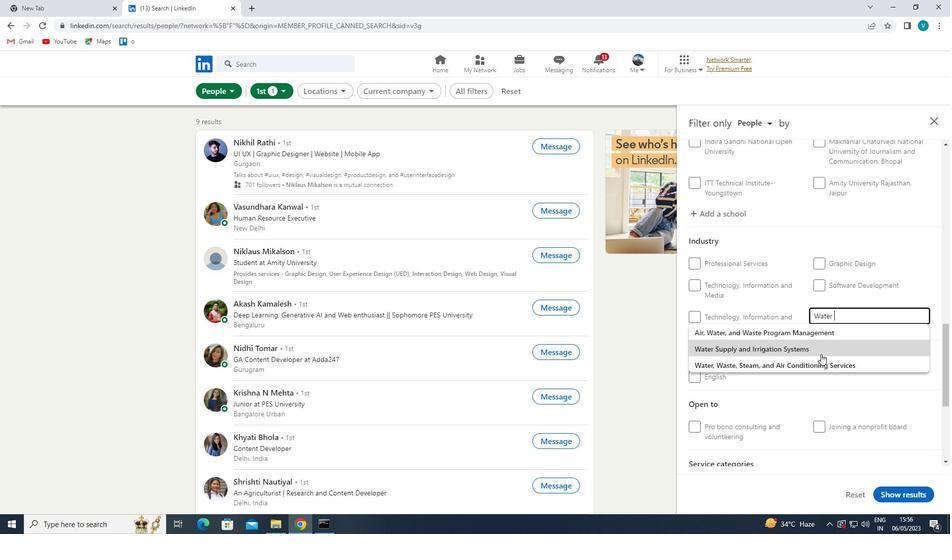 
Action: Mouse scrolled (821, 353) with delta (0, 0)
Screenshot: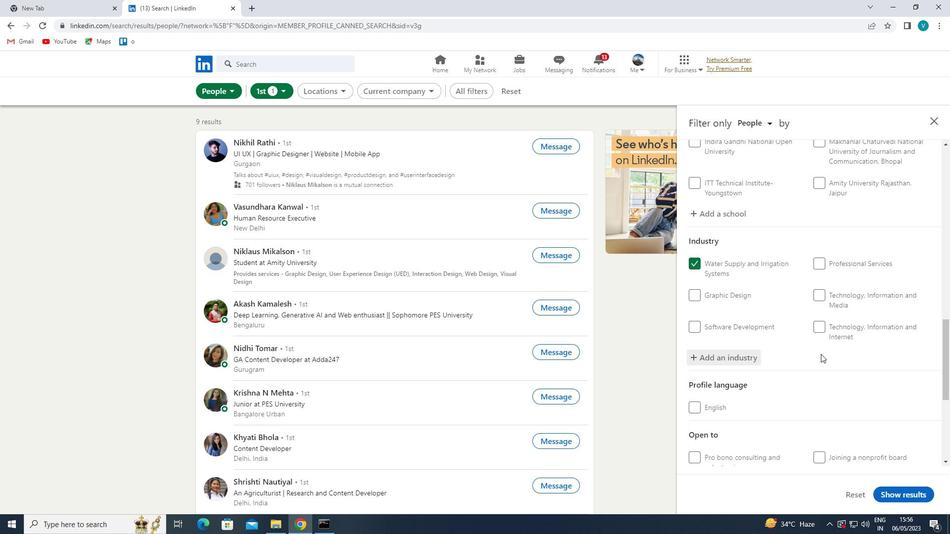
Action: Mouse scrolled (821, 353) with delta (0, 0)
Screenshot: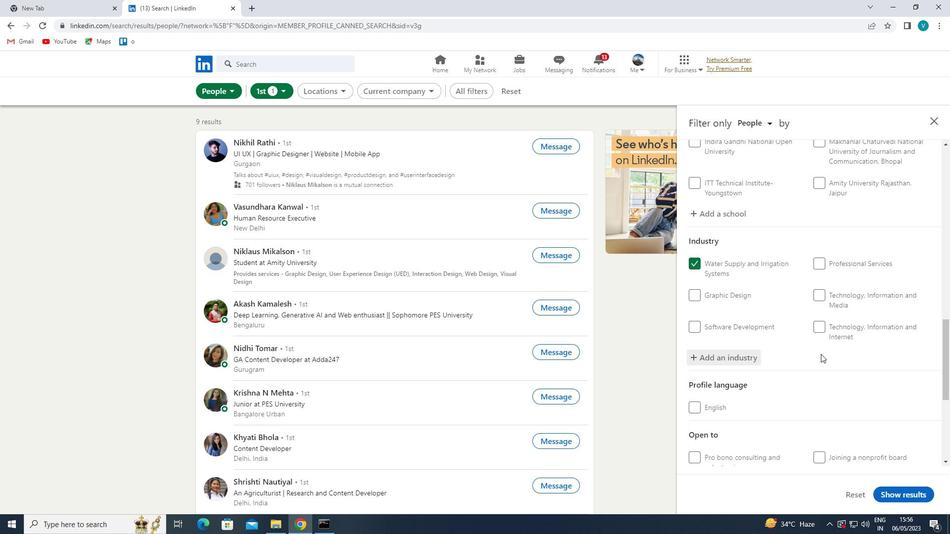 
Action: Mouse scrolled (821, 353) with delta (0, 0)
Screenshot: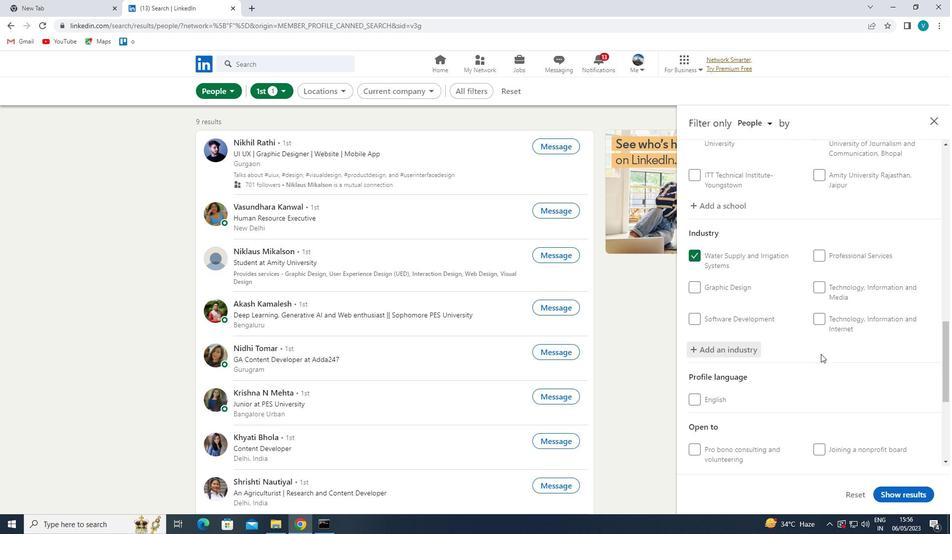 
Action: Mouse scrolled (821, 353) with delta (0, 0)
Screenshot: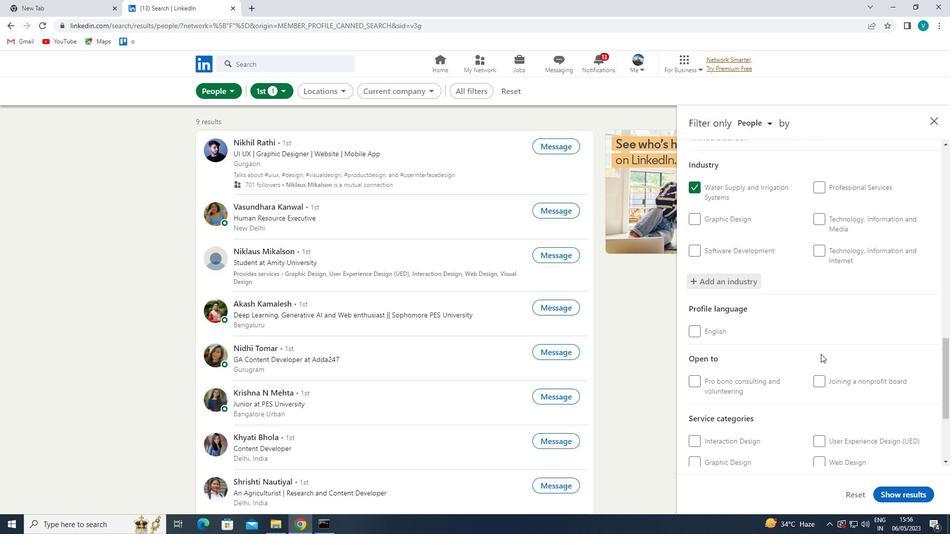 
Action: Mouse moved to (835, 366)
Screenshot: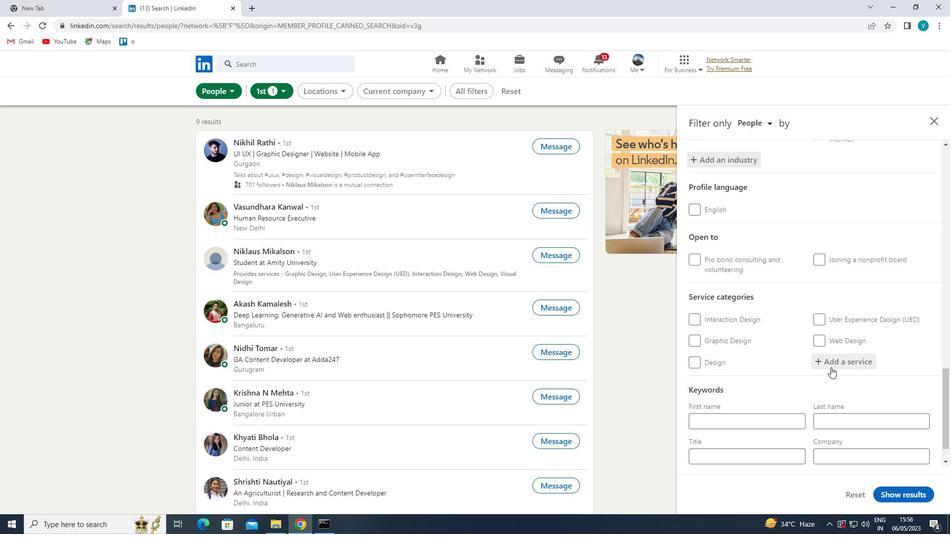 
Action: Mouse pressed left at (835, 366)
Screenshot: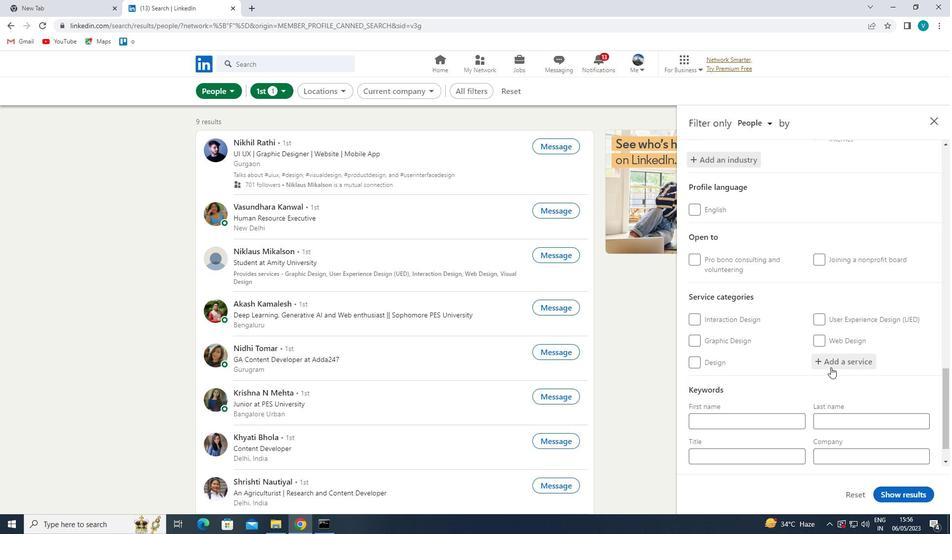 
Action: Mouse moved to (807, 348)
Screenshot: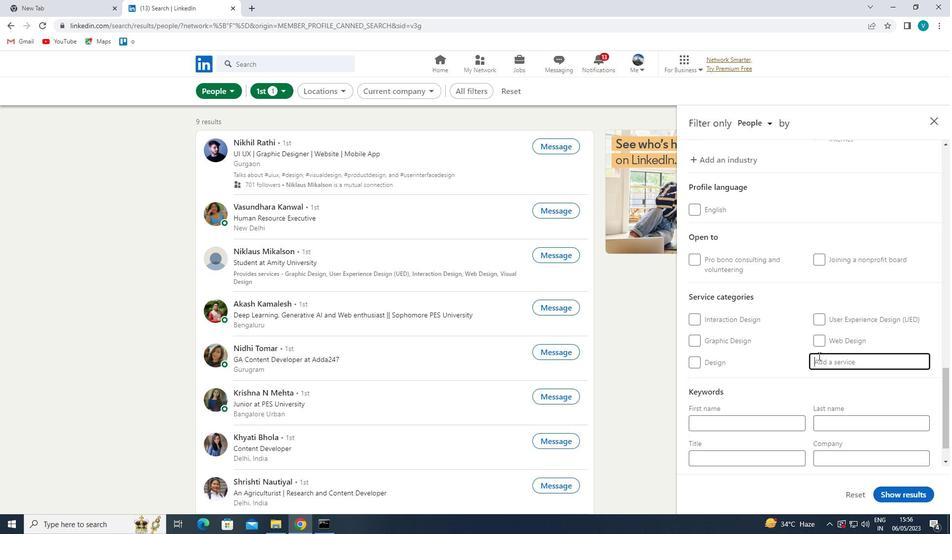 
Action: Key pressed <Key.shift>PORTRAIT<Key.space>
Screenshot: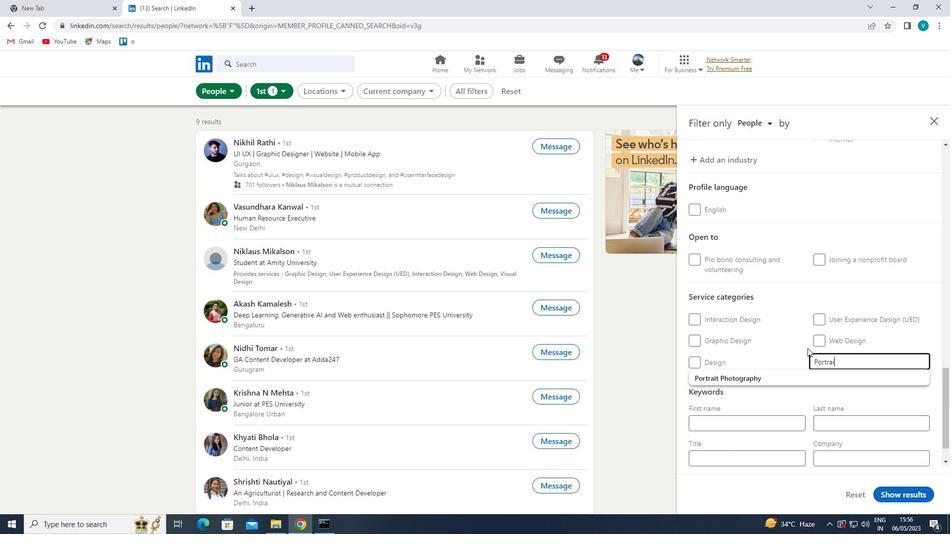 
Action: Mouse moved to (796, 371)
Screenshot: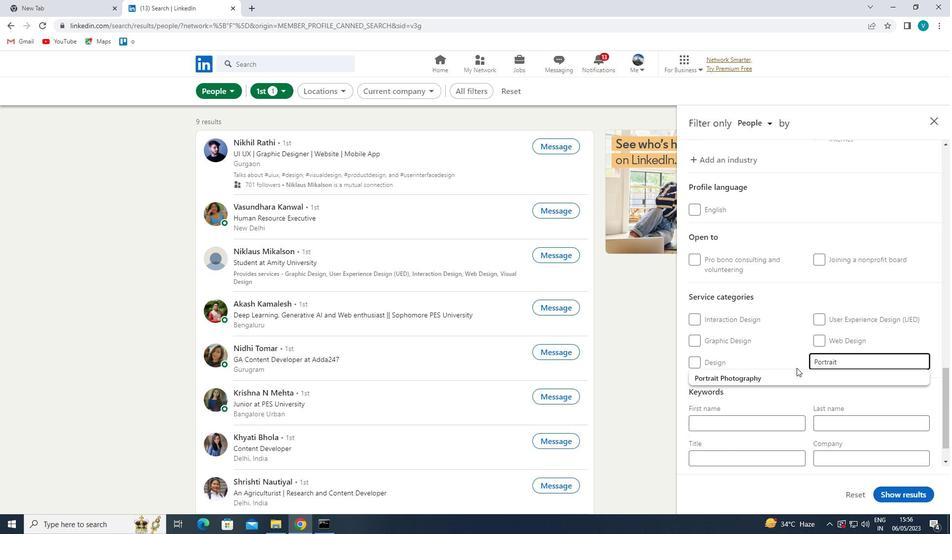 
Action: Mouse pressed left at (796, 371)
Screenshot: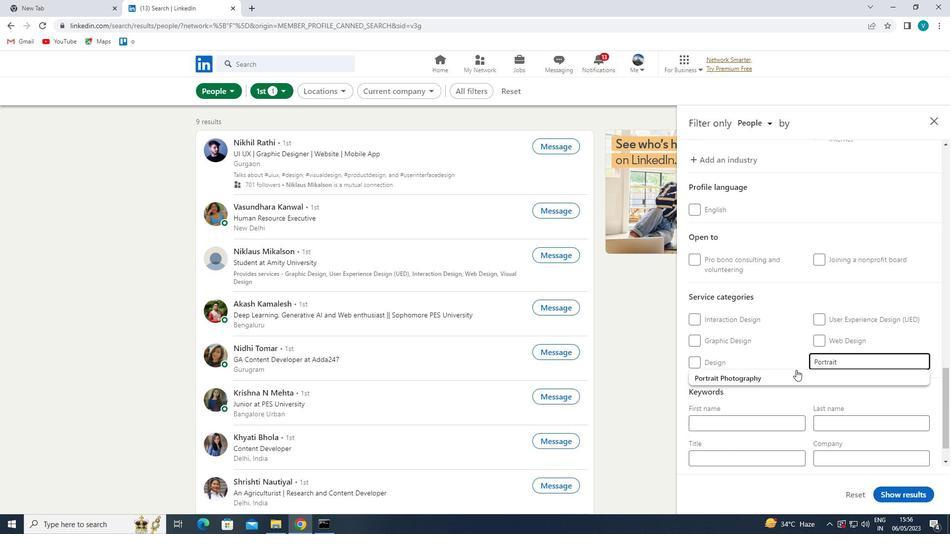 
Action: Mouse moved to (795, 372)
Screenshot: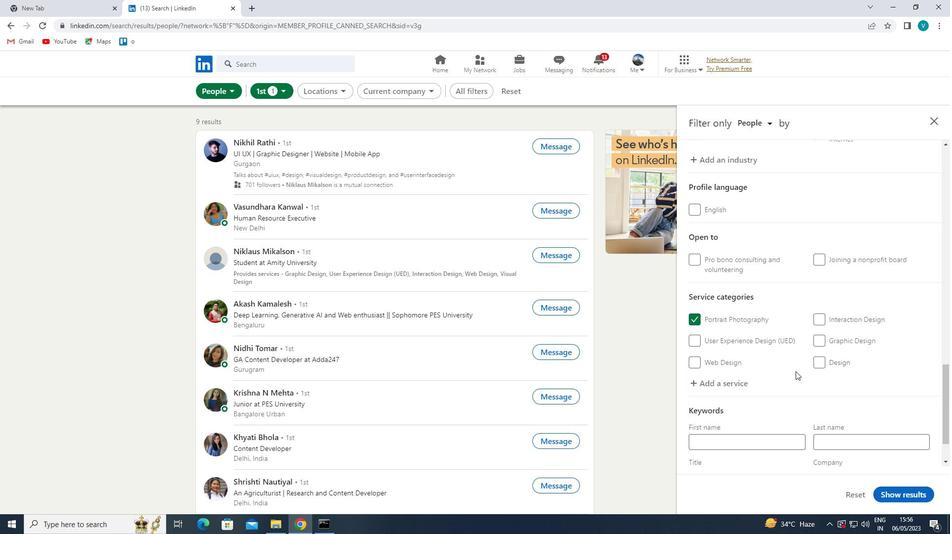 
Action: Mouse scrolled (795, 372) with delta (0, 0)
Screenshot: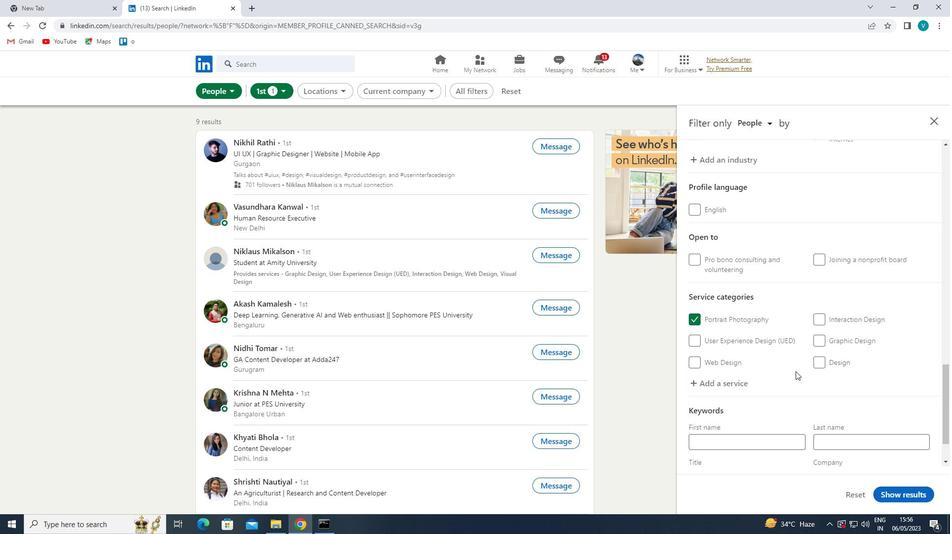 
Action: Mouse moved to (794, 373)
Screenshot: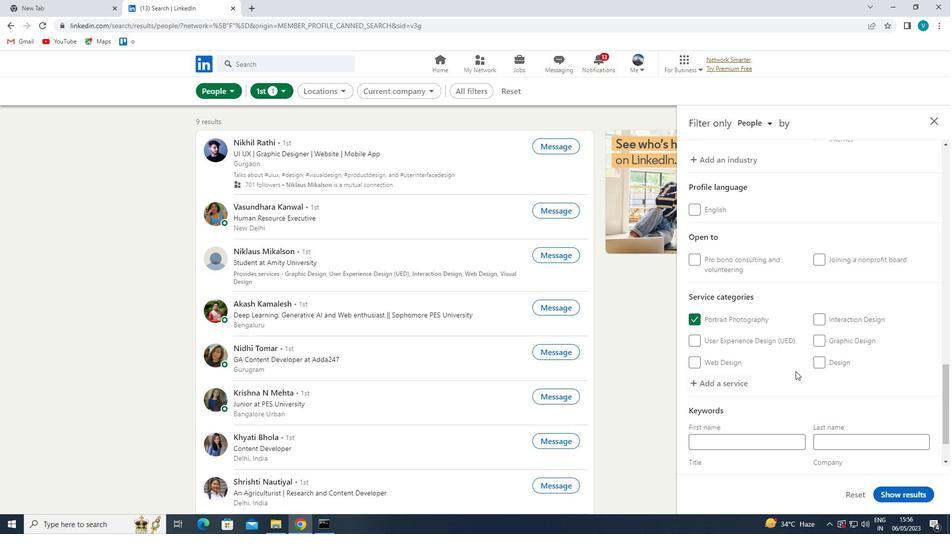 
Action: Mouse scrolled (794, 372) with delta (0, 0)
Screenshot: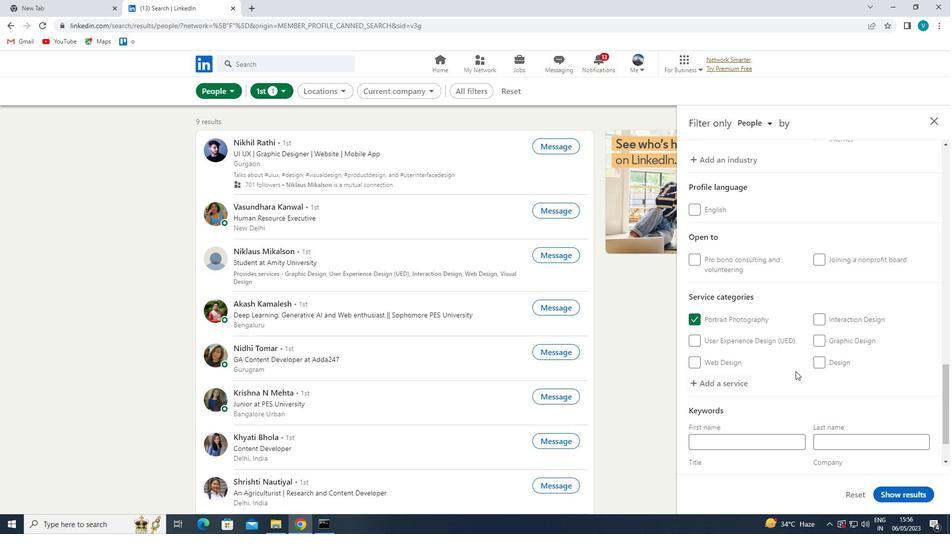 
Action: Mouse moved to (794, 373)
Screenshot: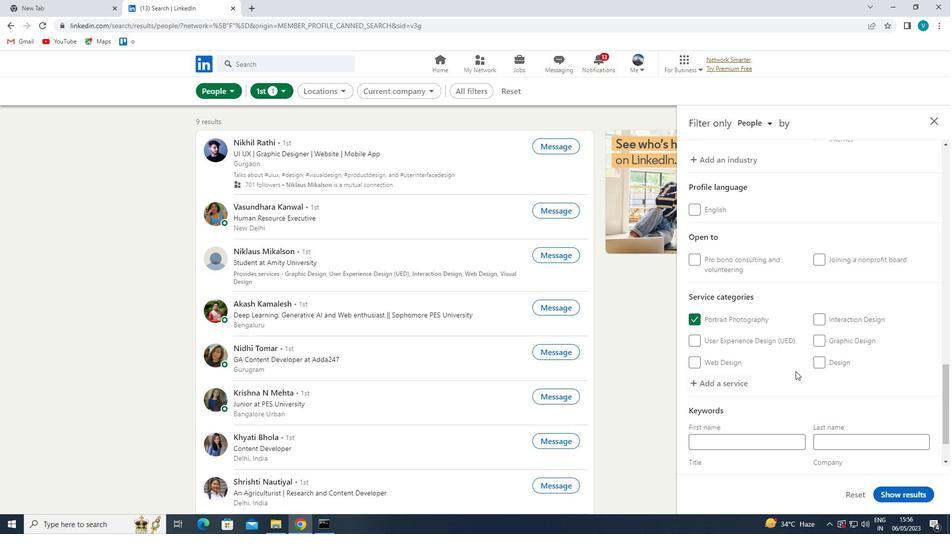
Action: Mouse scrolled (794, 372) with delta (0, 0)
Screenshot: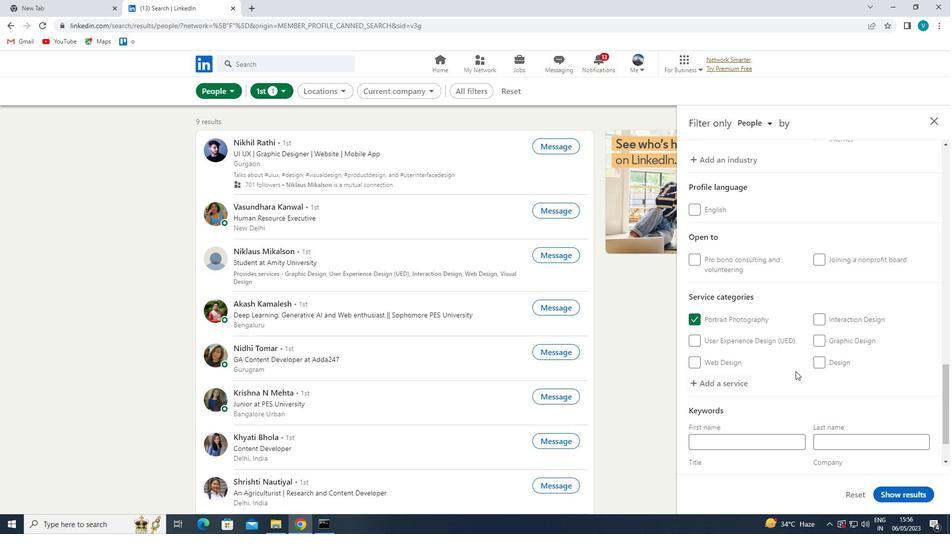
Action: Mouse moved to (758, 433)
Screenshot: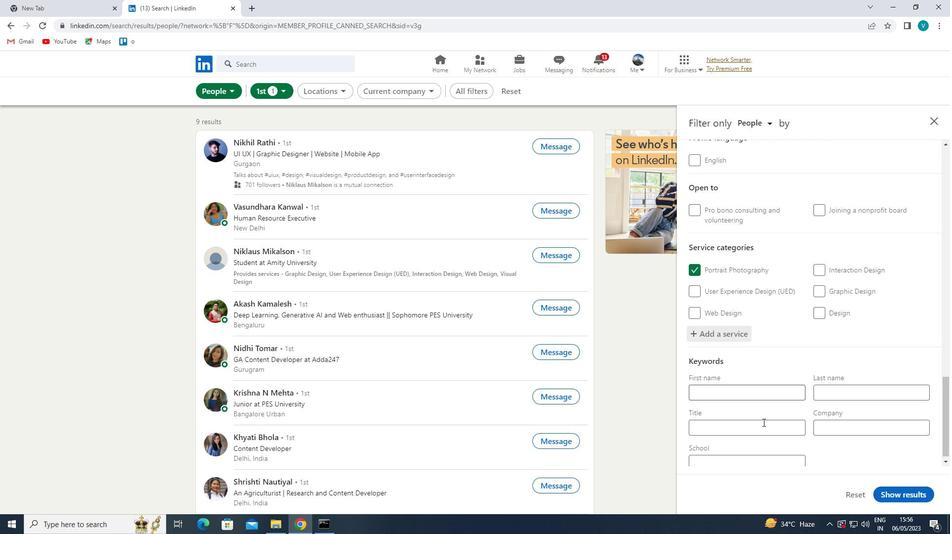 
Action: Mouse pressed left at (758, 433)
Screenshot: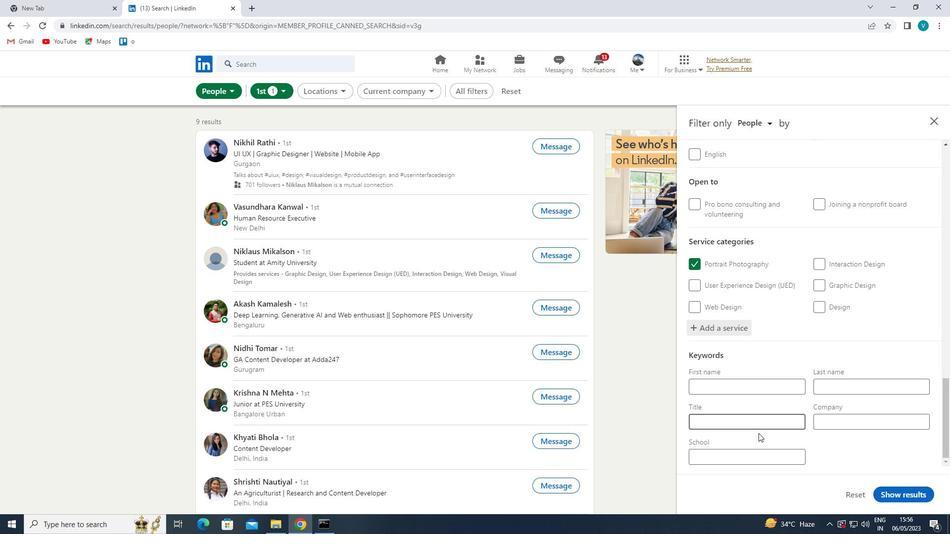 
Action: Mouse moved to (759, 428)
Screenshot: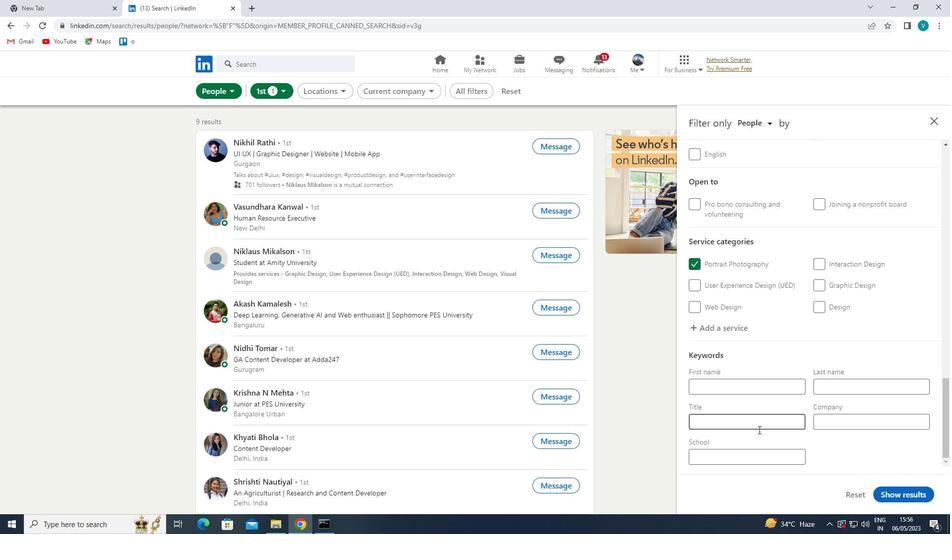 
Action: Mouse pressed left at (759, 428)
Screenshot: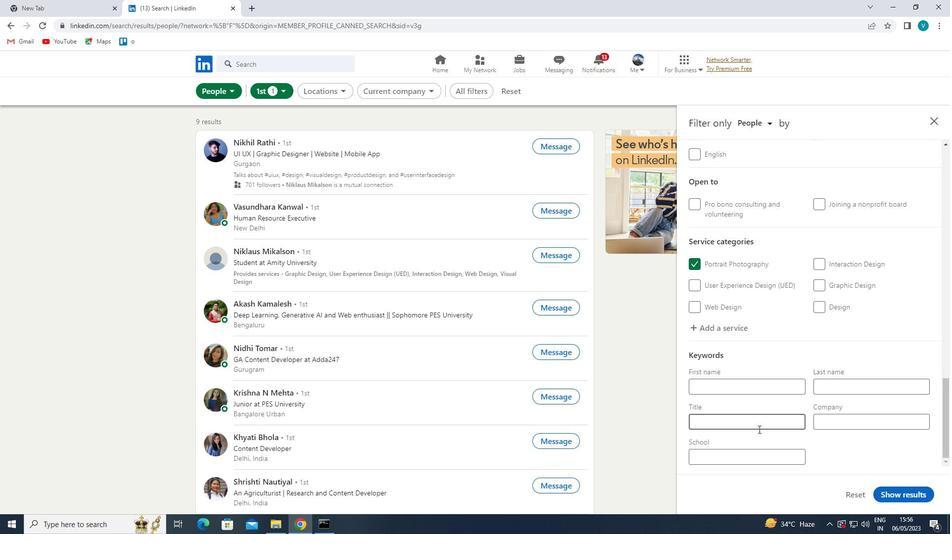 
Action: Key pressed <Key.shift>BARBER<Key.space>
Screenshot: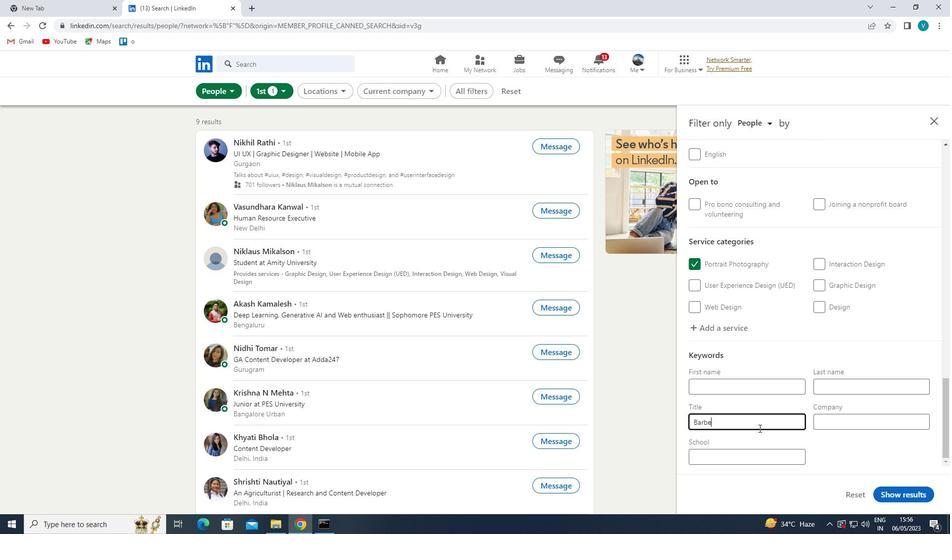 
Action: Mouse moved to (908, 494)
Screenshot: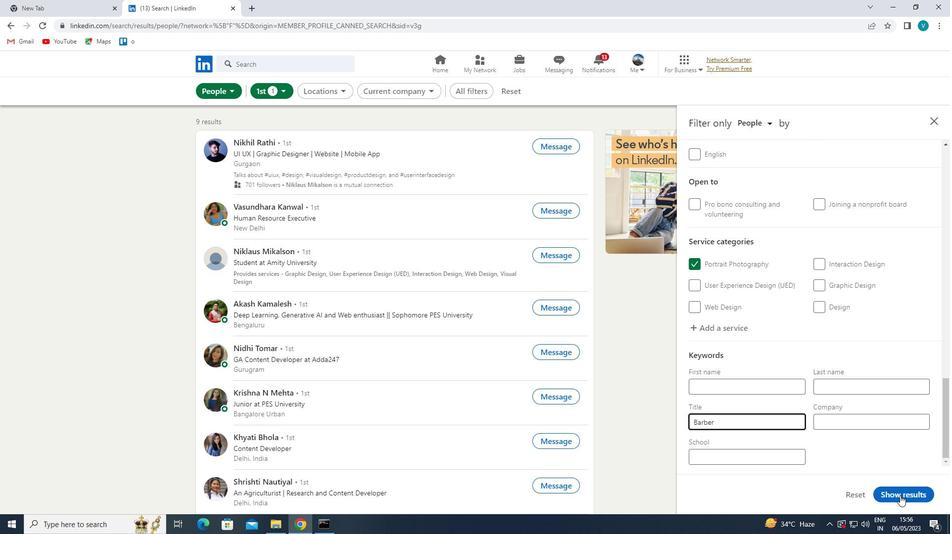 
Action: Mouse pressed left at (908, 494)
Screenshot: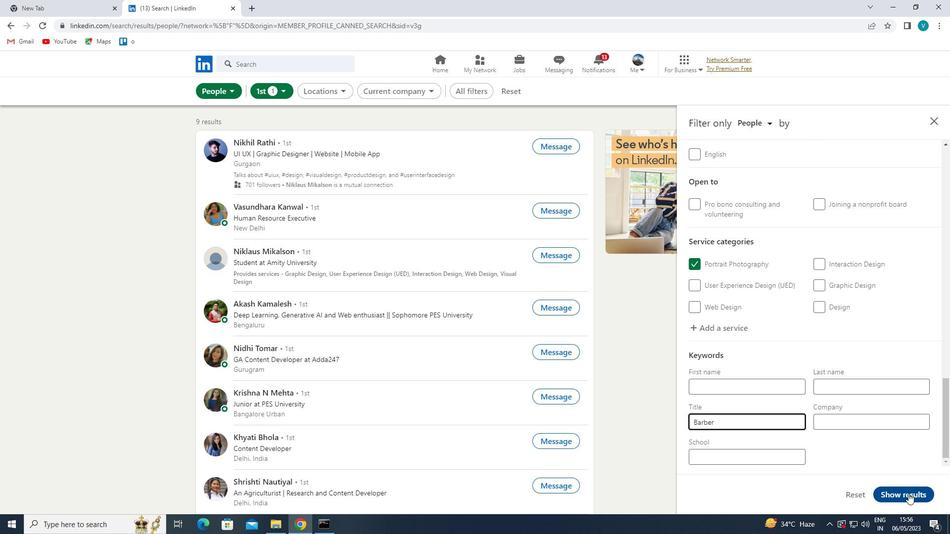 
Action: Mouse moved to (909, 494)
Screenshot: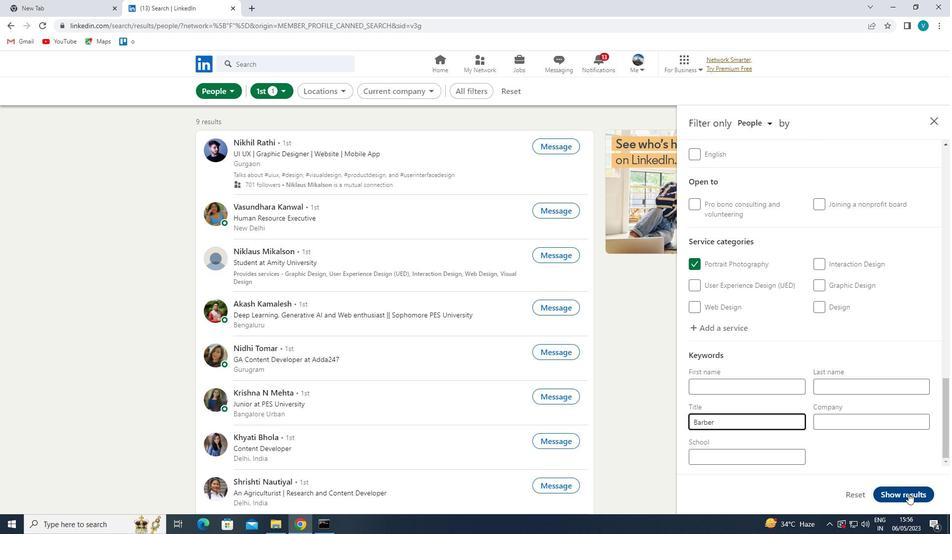 
